 Task: Find connections with filter location Grevenbroich with filter topic #Business2021with filter profile language English with filter current company Essence with filter school St. Anthony's High School - India with filter industry Nonmetallic Mineral Mining with filter service category Life Coaching with filter keywords title Administrative Manager
Action: Mouse moved to (593, 70)
Screenshot: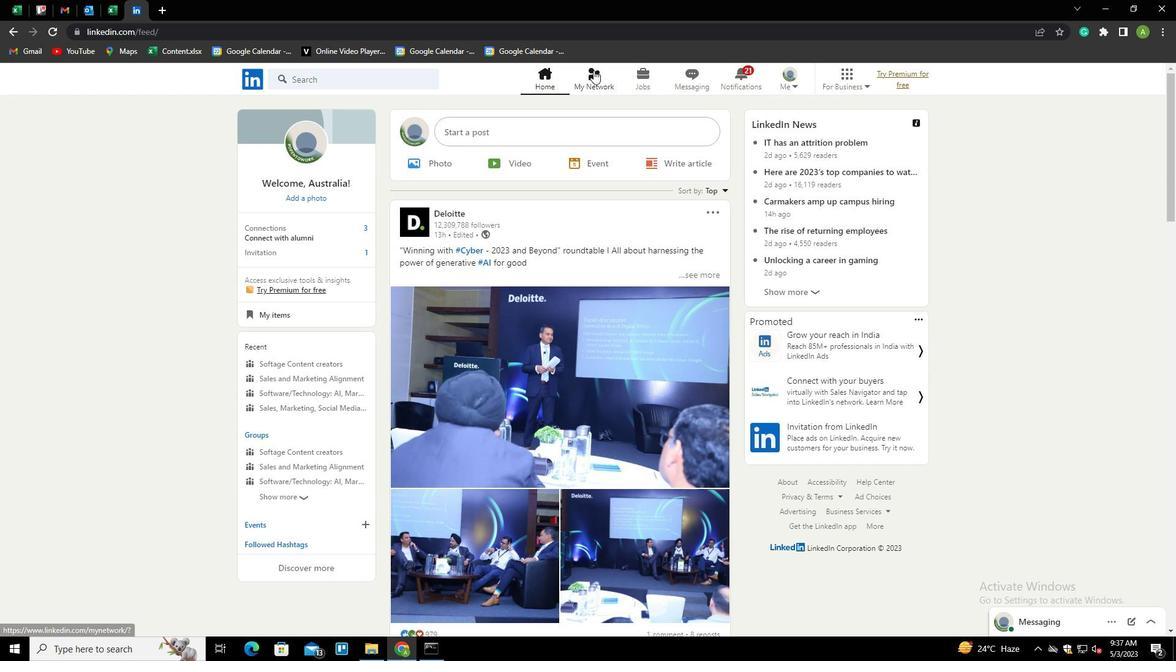 
Action: Mouse pressed left at (593, 70)
Screenshot: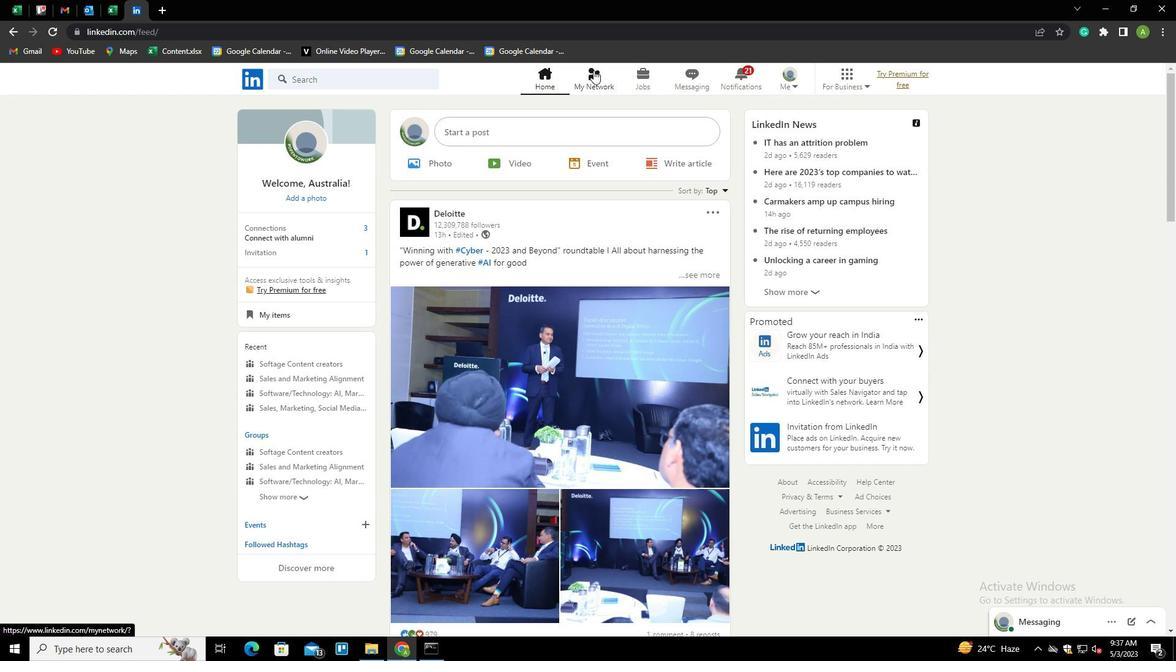 
Action: Mouse moved to (295, 146)
Screenshot: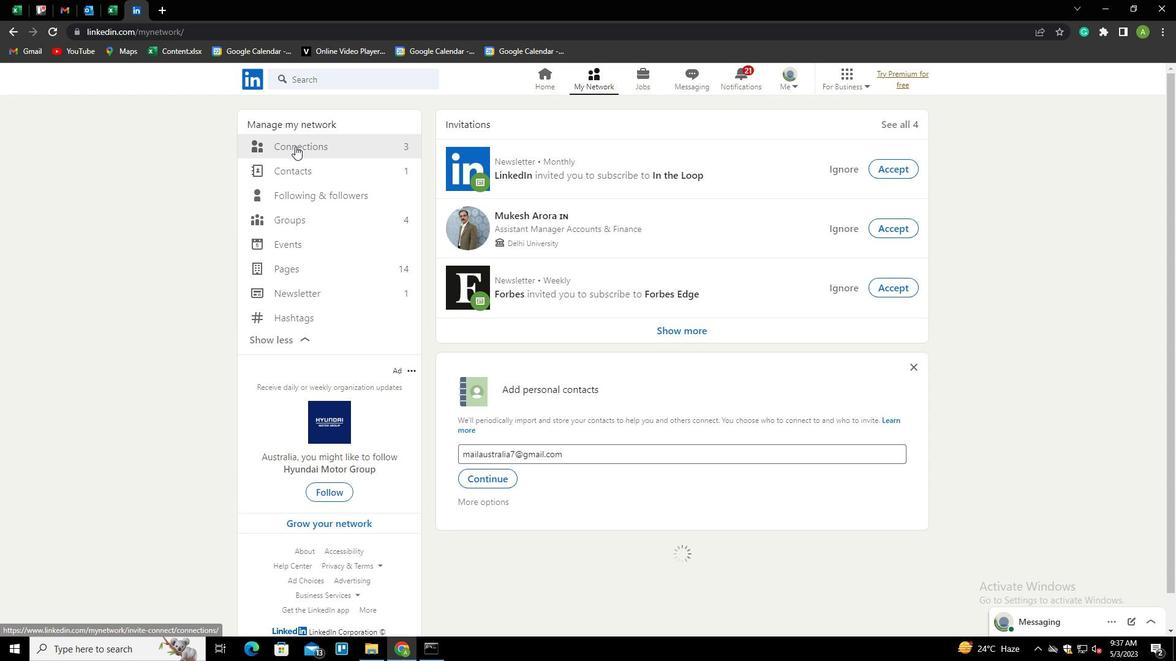 
Action: Mouse pressed left at (295, 146)
Screenshot: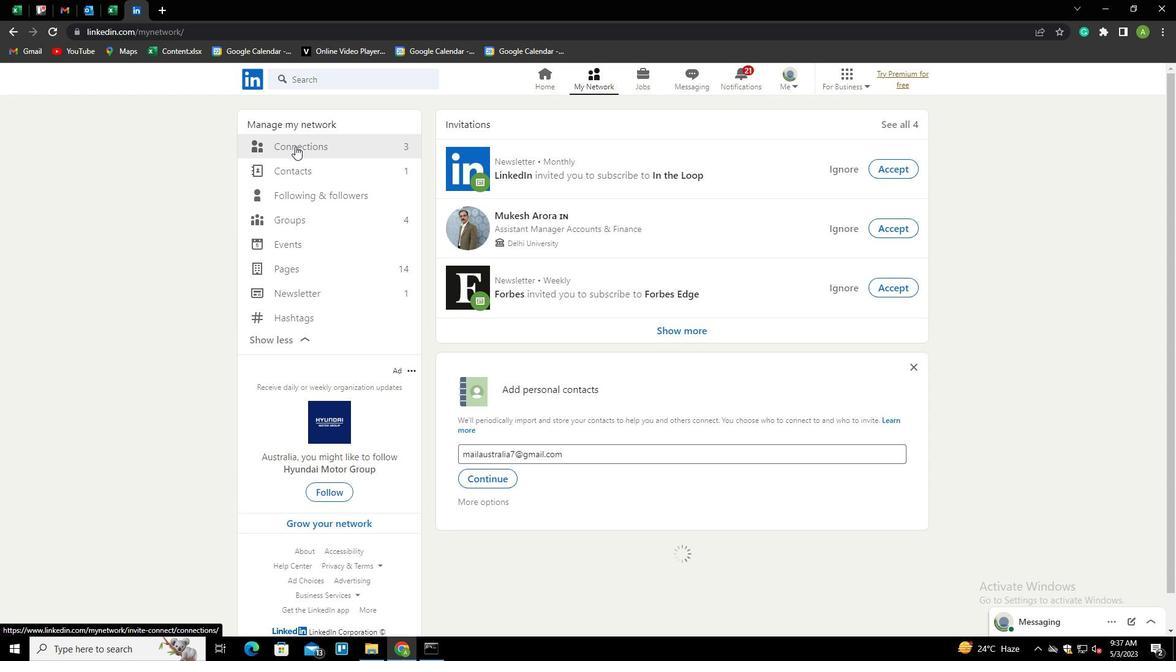 
Action: Mouse moved to (675, 143)
Screenshot: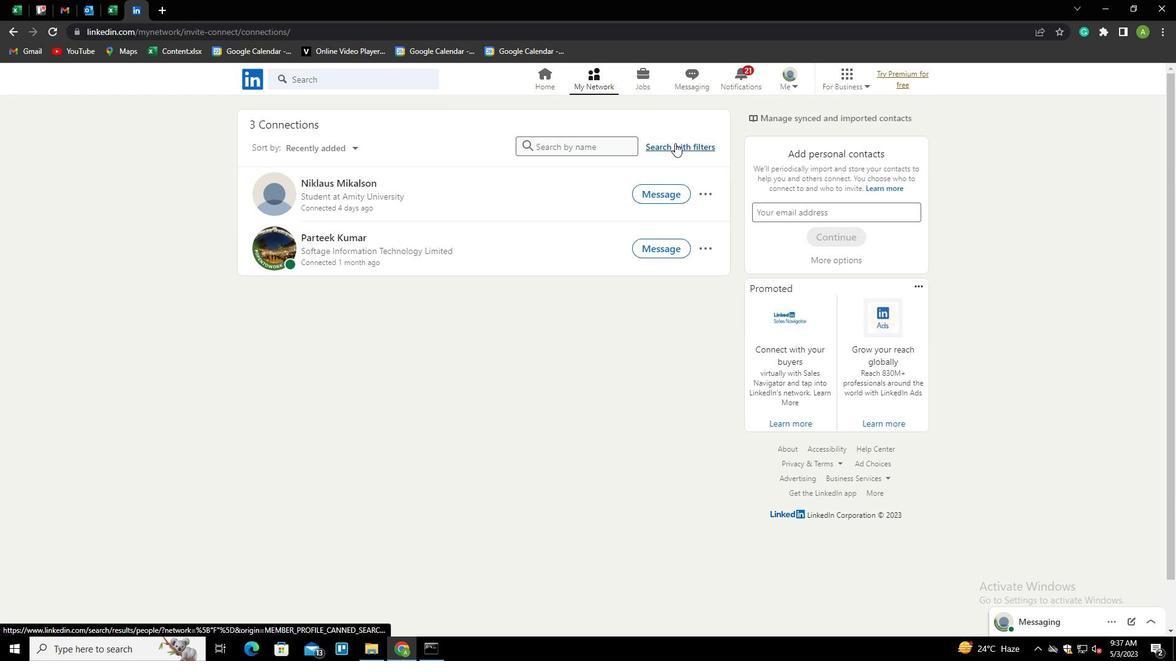 
Action: Mouse pressed left at (675, 143)
Screenshot: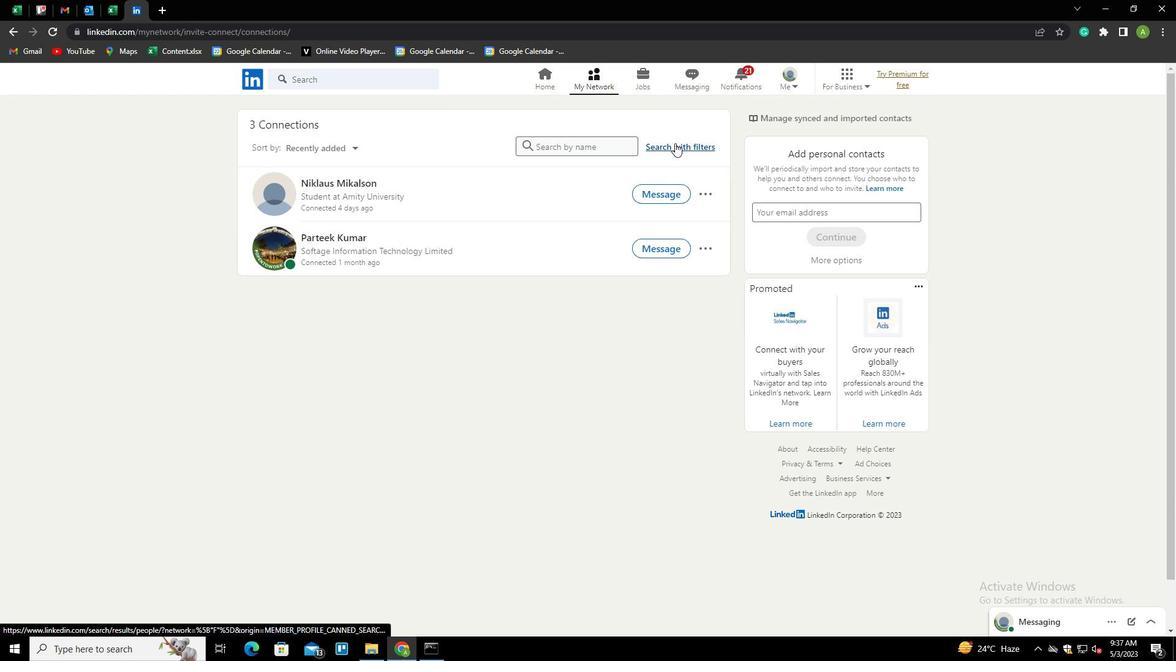
Action: Mouse moved to (623, 110)
Screenshot: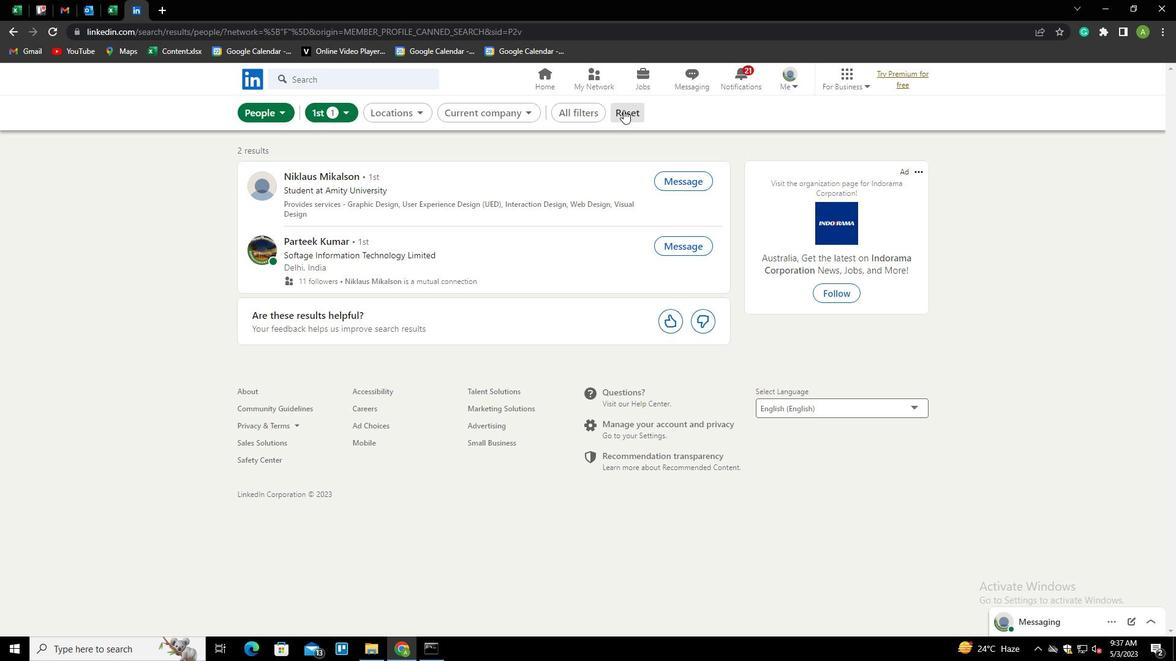 
Action: Mouse pressed left at (623, 110)
Screenshot: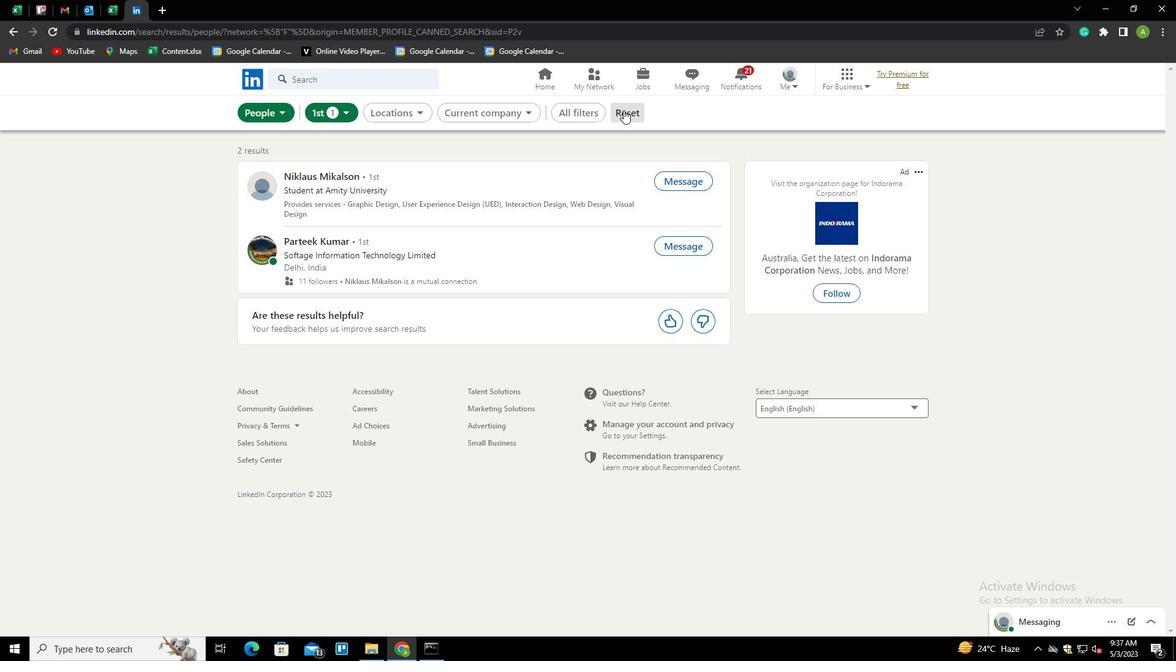 
Action: Mouse moved to (588, 110)
Screenshot: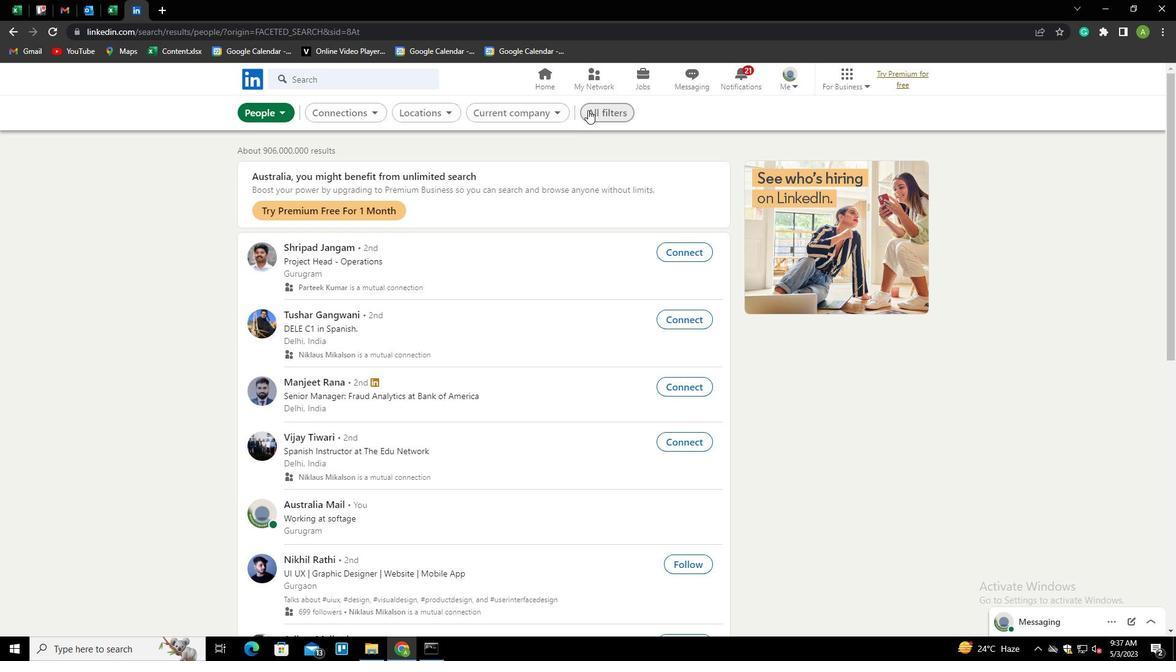 
Action: Mouse pressed left at (588, 110)
Screenshot: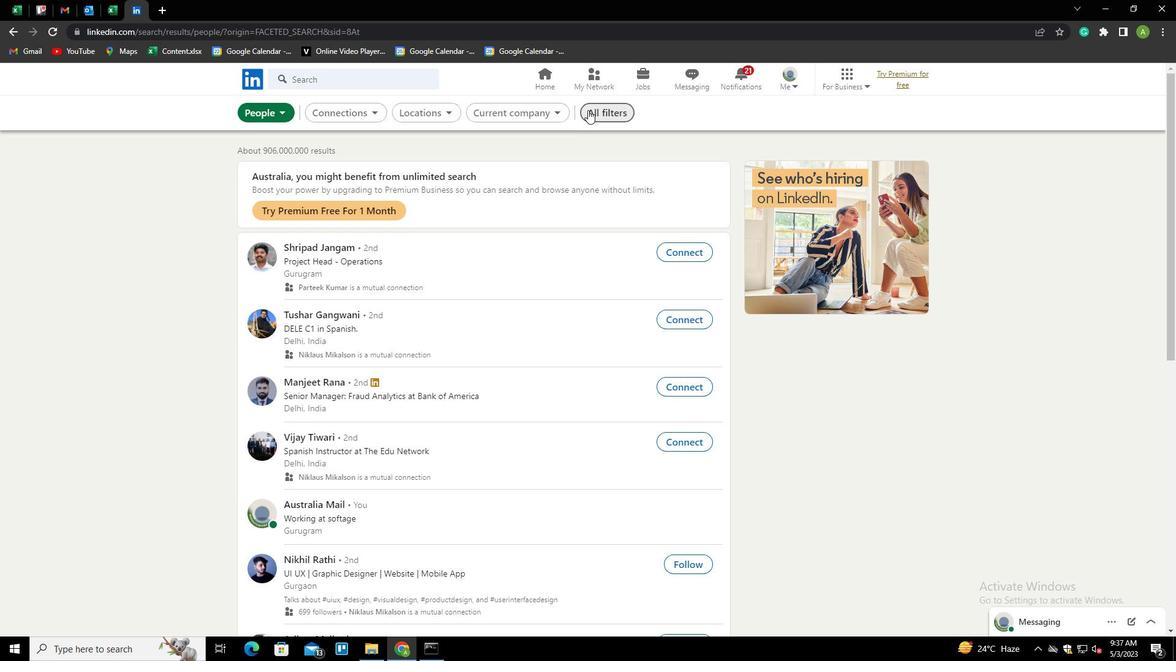 
Action: Mouse moved to (970, 341)
Screenshot: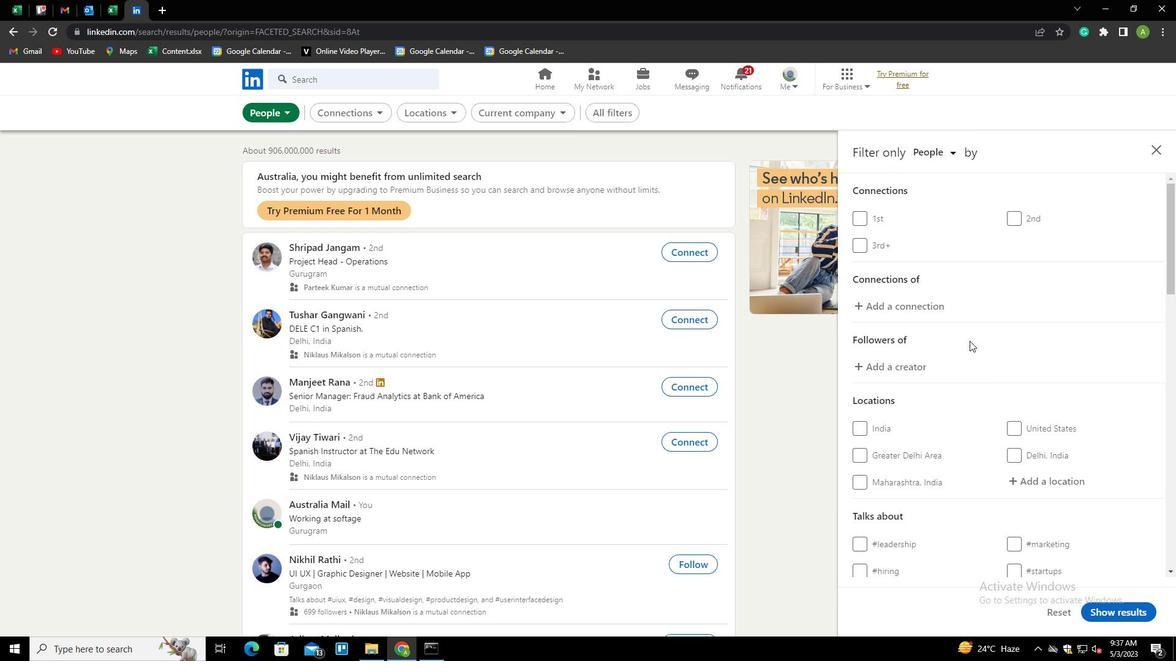 
Action: Mouse scrolled (970, 340) with delta (0, 0)
Screenshot: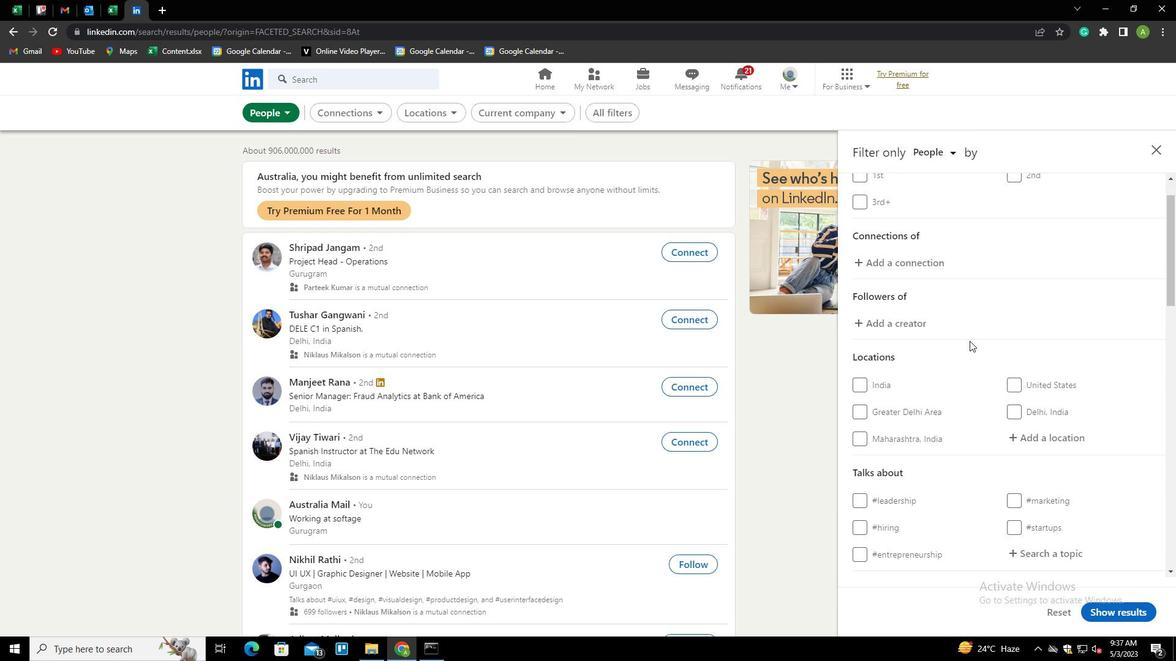 
Action: Mouse scrolled (970, 340) with delta (0, 0)
Screenshot: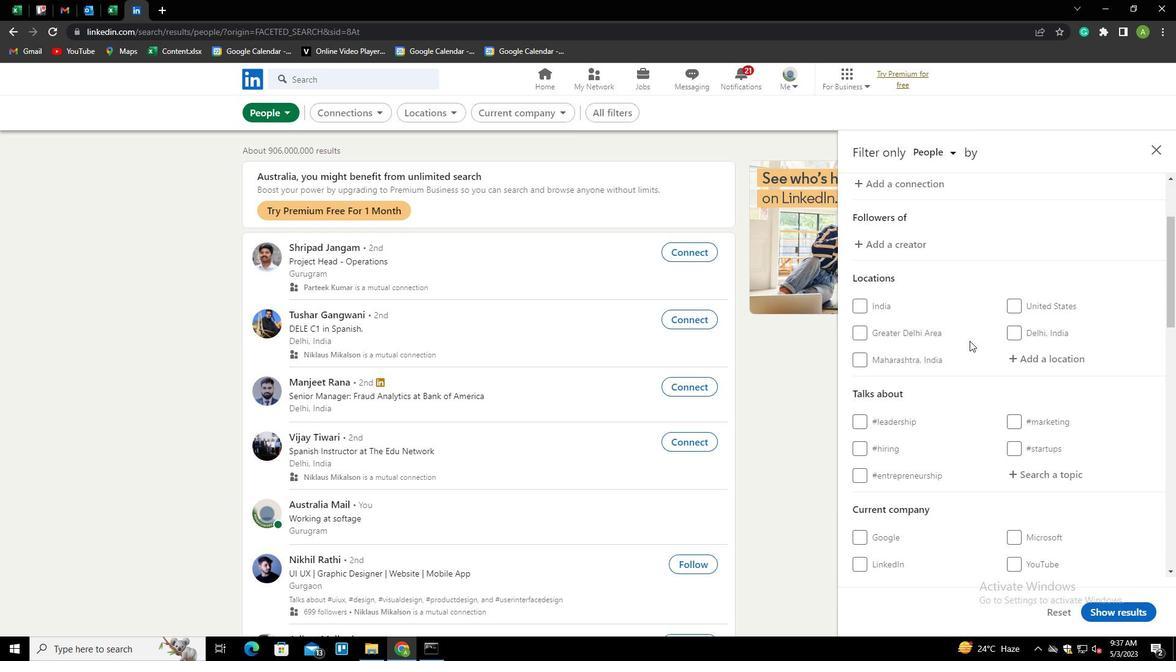 
Action: Mouse moved to (1032, 357)
Screenshot: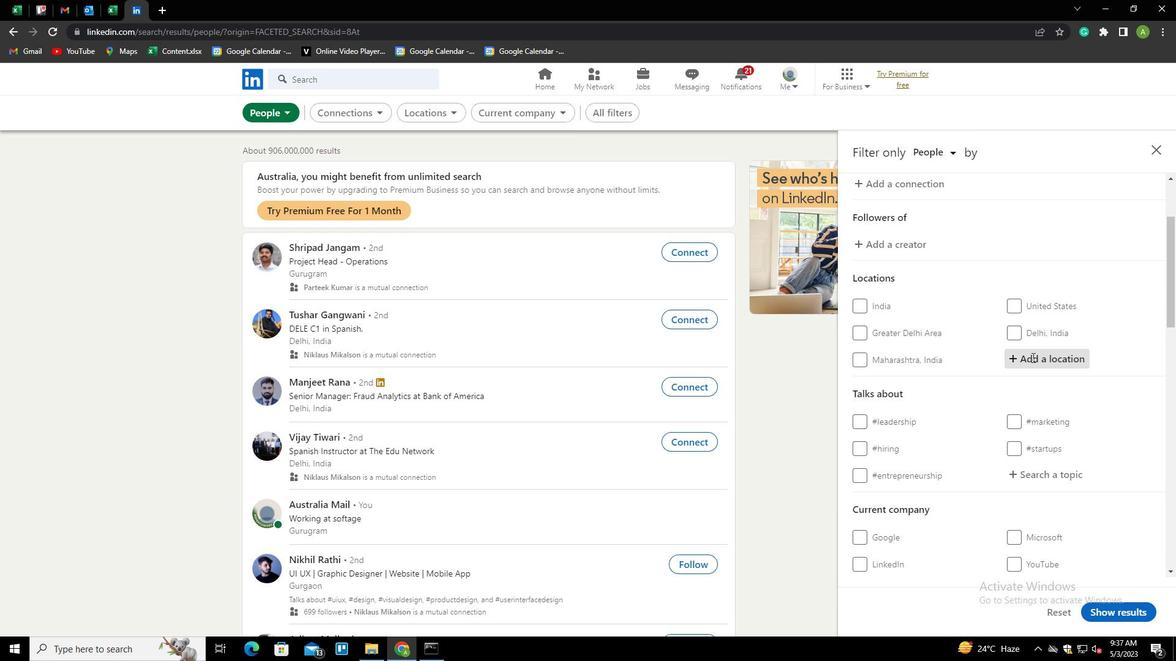 
Action: Mouse pressed left at (1032, 357)
Screenshot: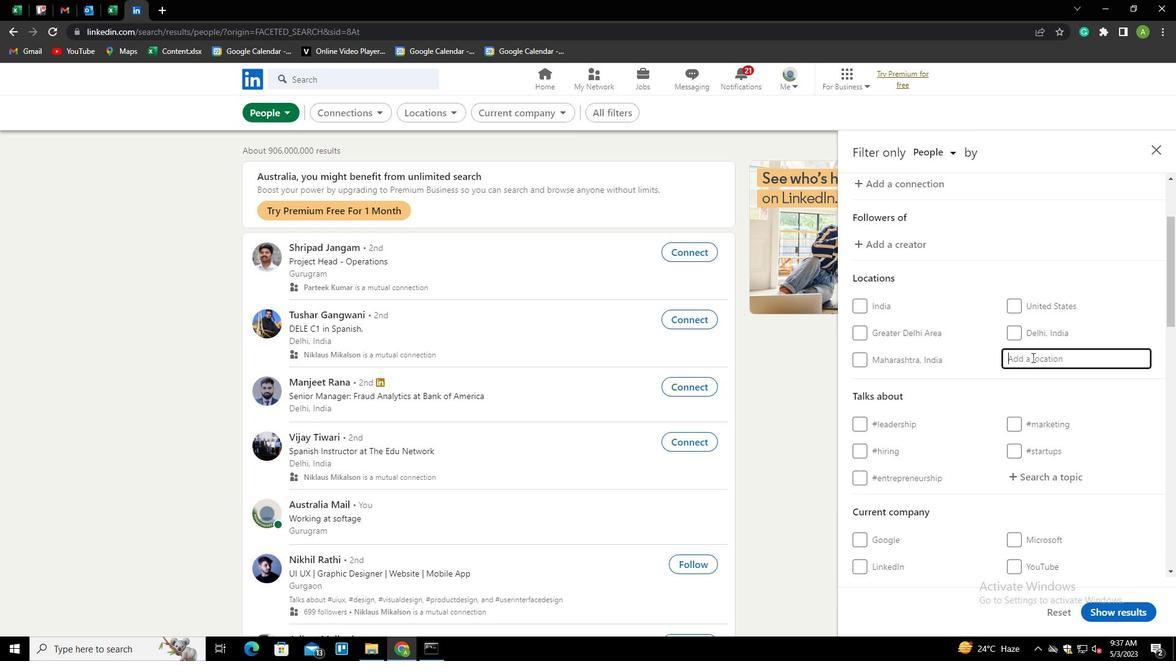 
Action: Key pressed <Key.shift>GRVENBROICH
Screenshot: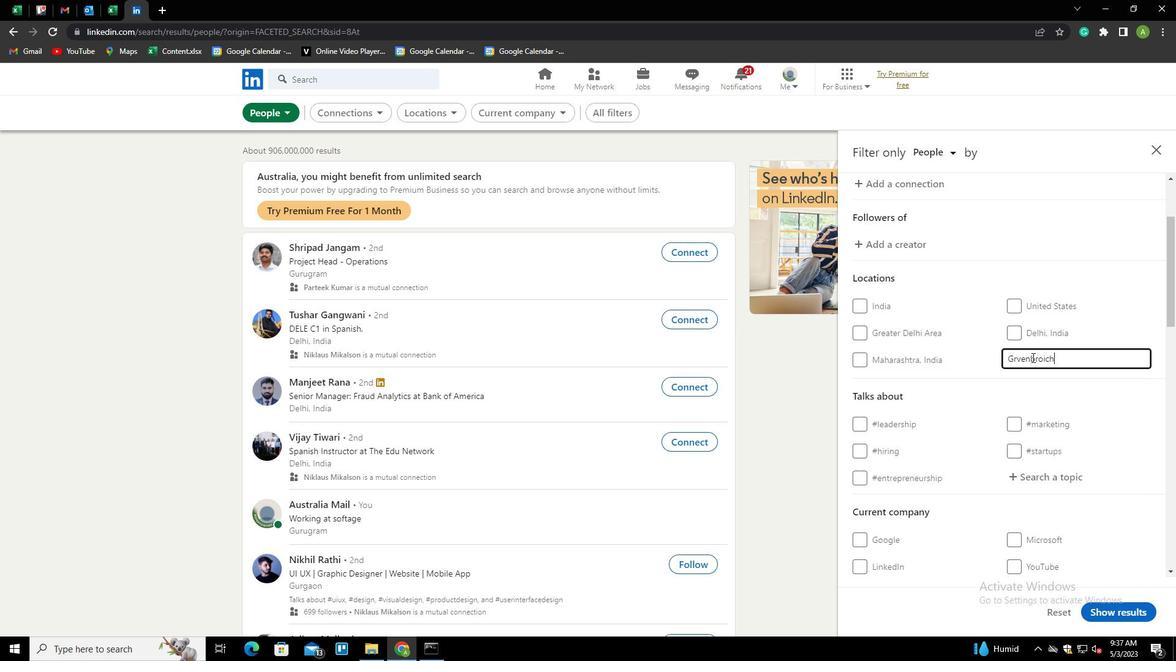 
Action: Mouse moved to (1063, 392)
Screenshot: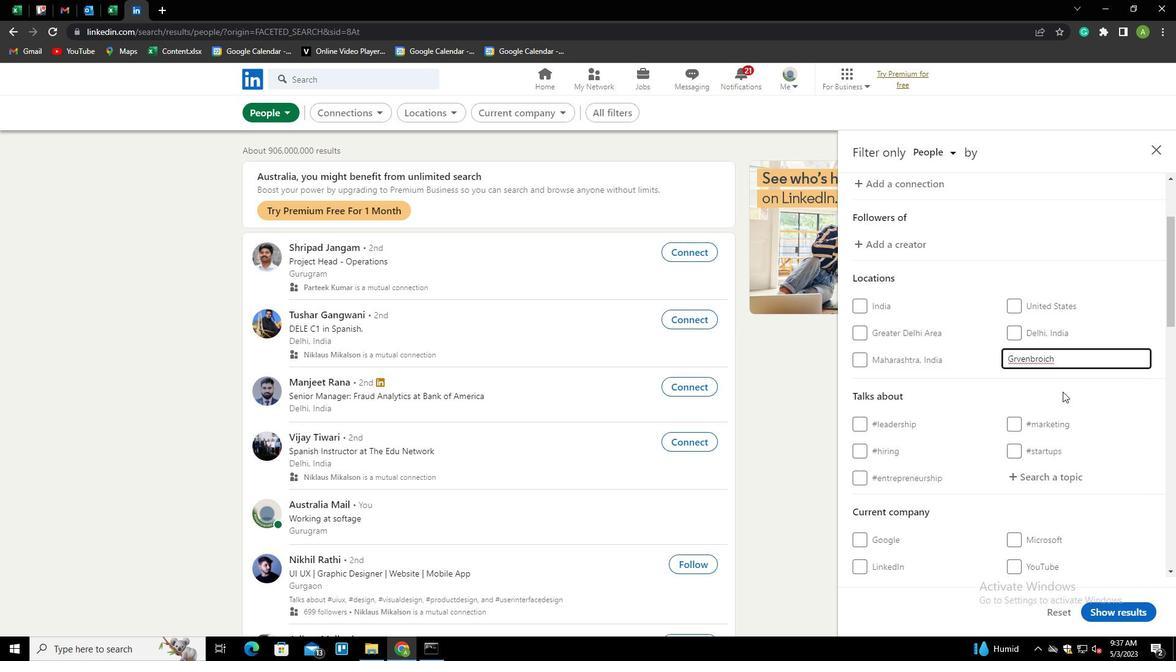 
Action: Key pressed <Key.home><Key.right><Key.right>E<Key.down><Key.enter>
Screenshot: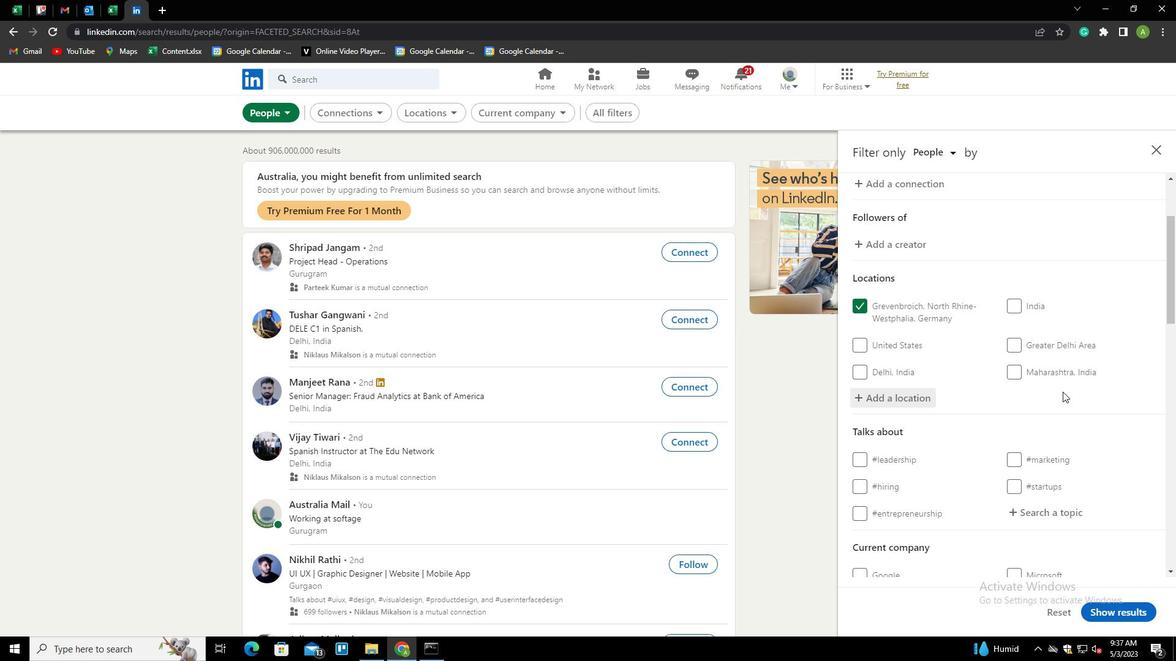 
Action: Mouse scrolled (1063, 391) with delta (0, 0)
Screenshot: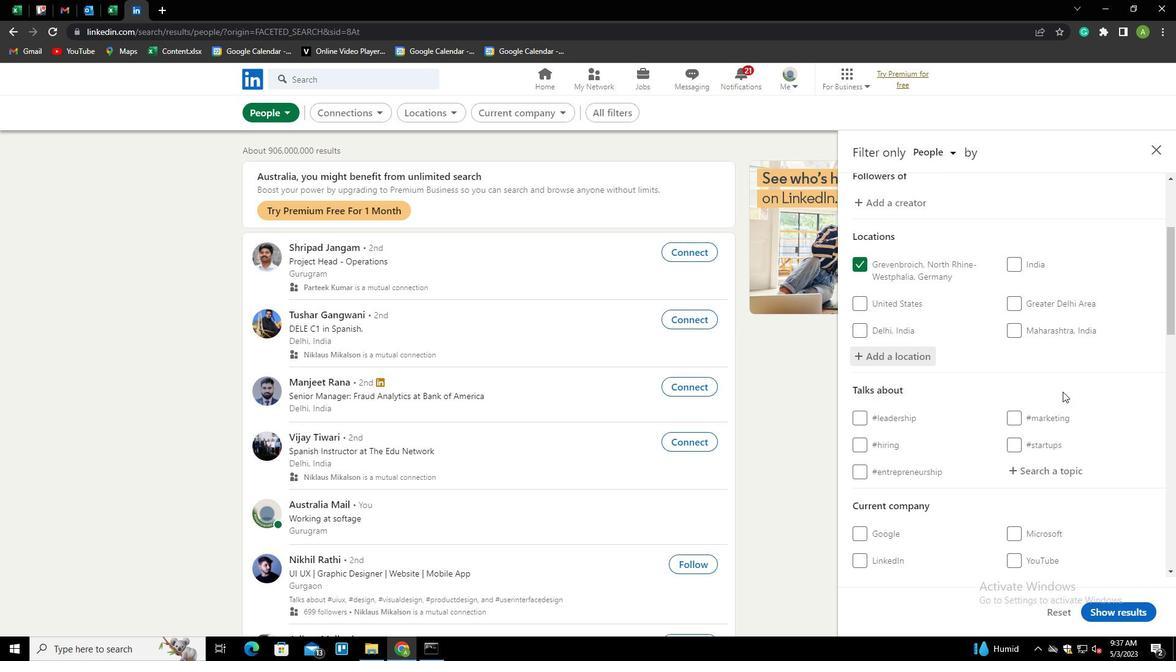 
Action: Mouse scrolled (1063, 391) with delta (0, 0)
Screenshot: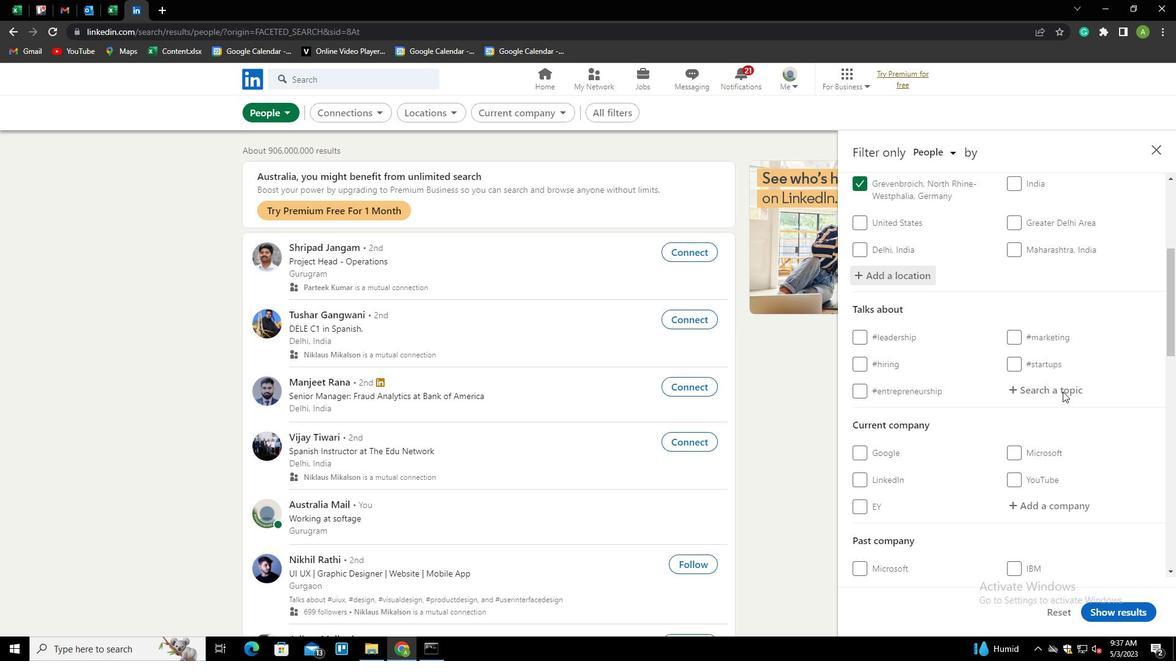 
Action: Mouse moved to (1048, 391)
Screenshot: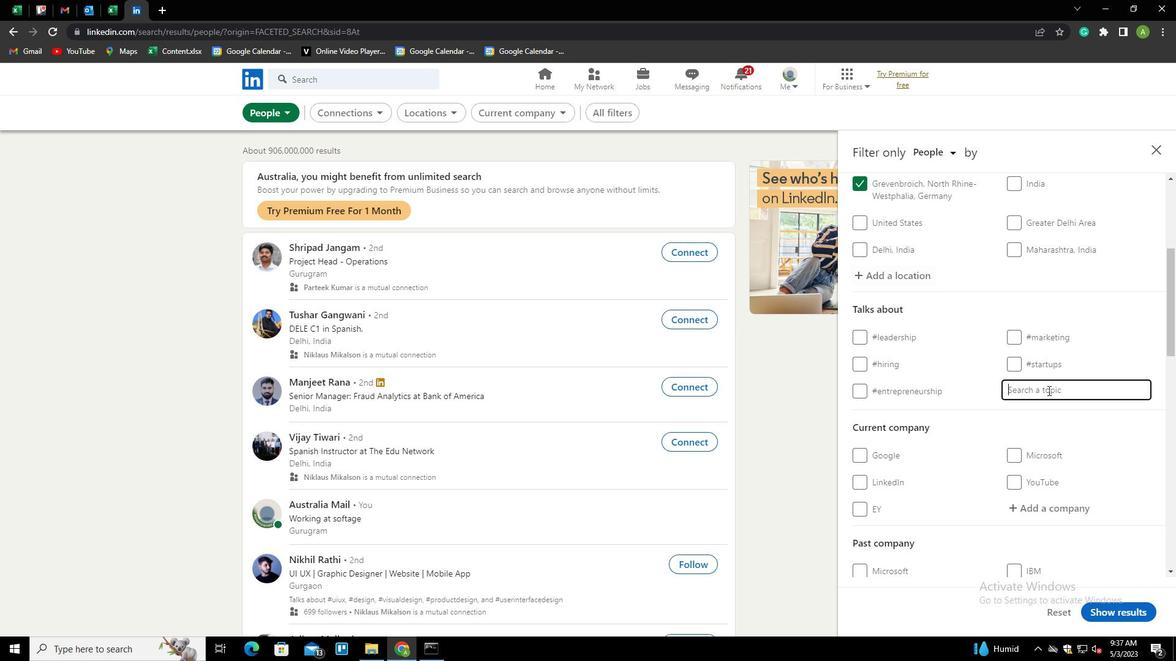 
Action: Mouse pressed left at (1048, 391)
Screenshot: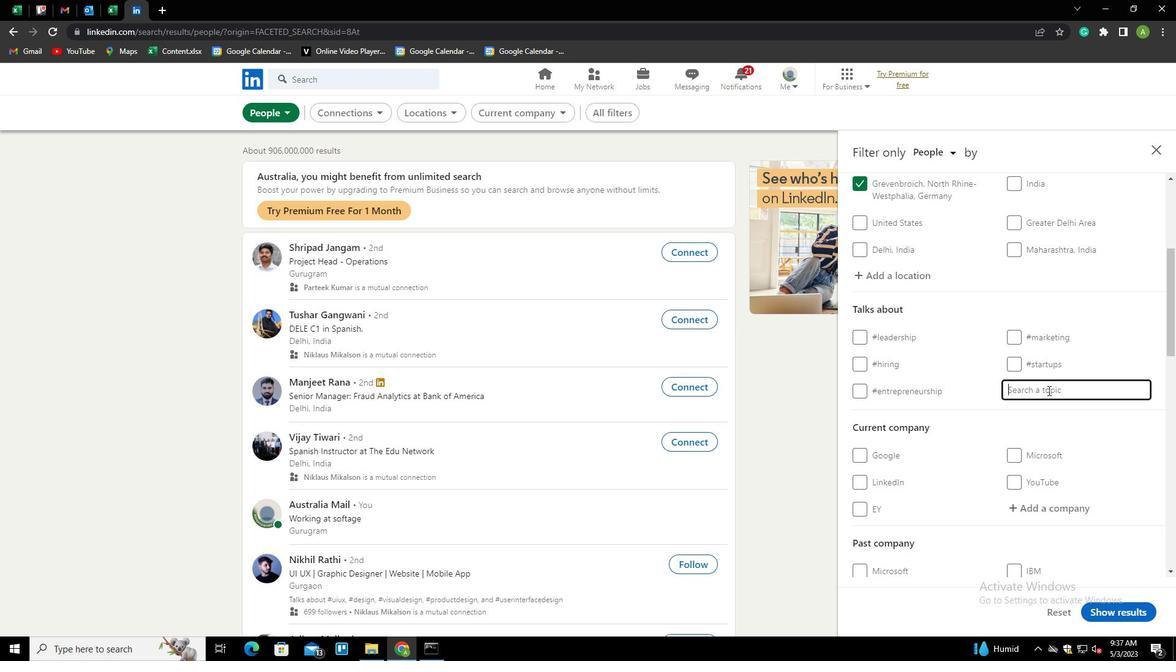 
Action: Key pressed <Key.shift>BUSINESS2021
Screenshot: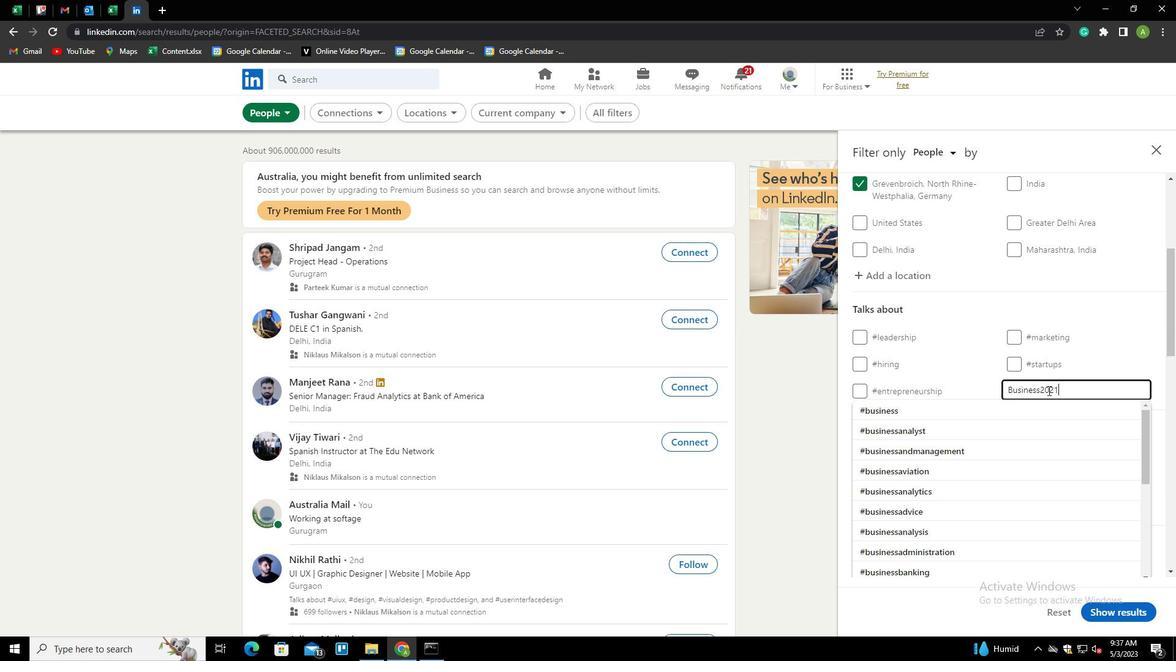 
Action: Mouse moved to (1074, 408)
Screenshot: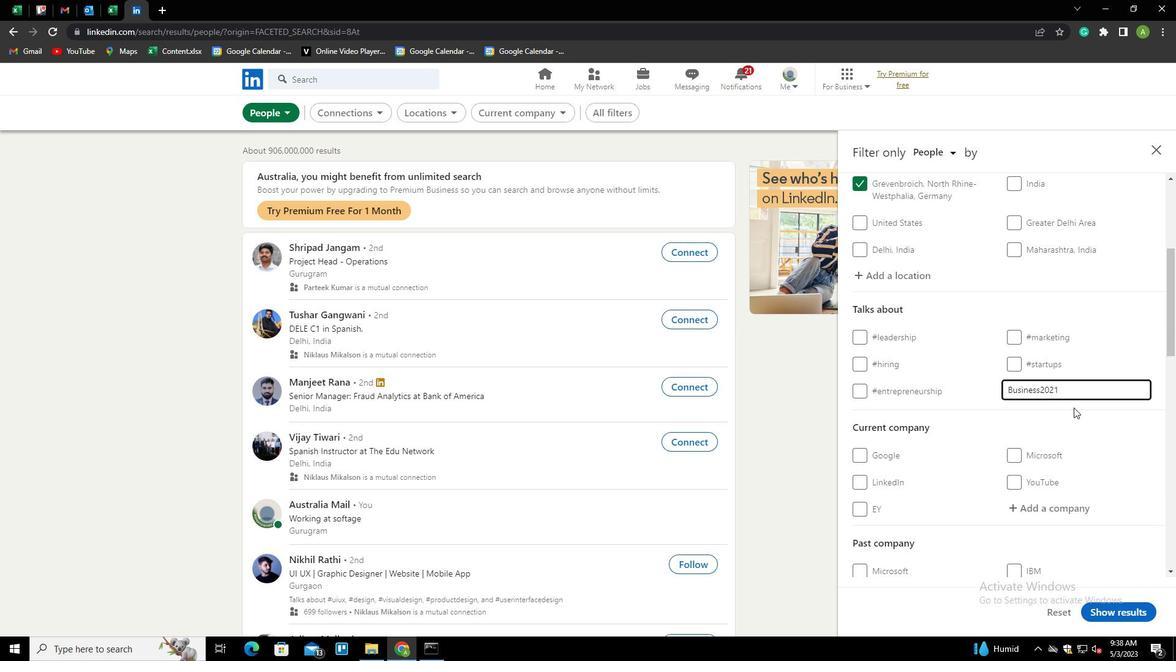 
Action: Mouse pressed left at (1074, 408)
Screenshot: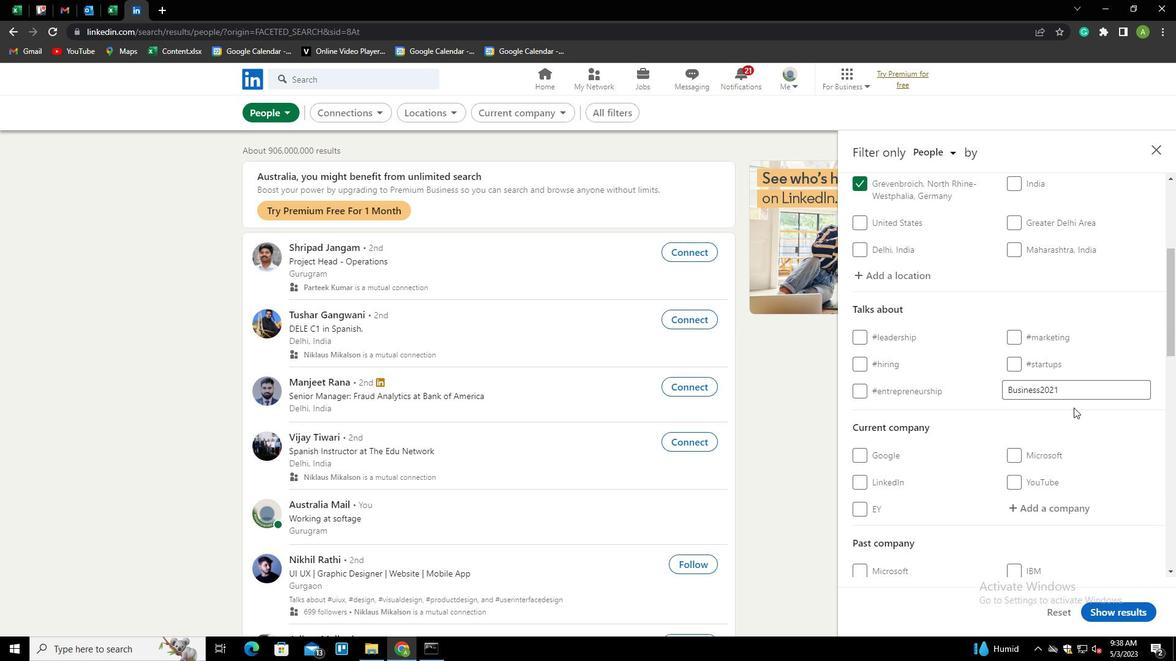 
Action: Mouse scrolled (1074, 407) with delta (0, 0)
Screenshot: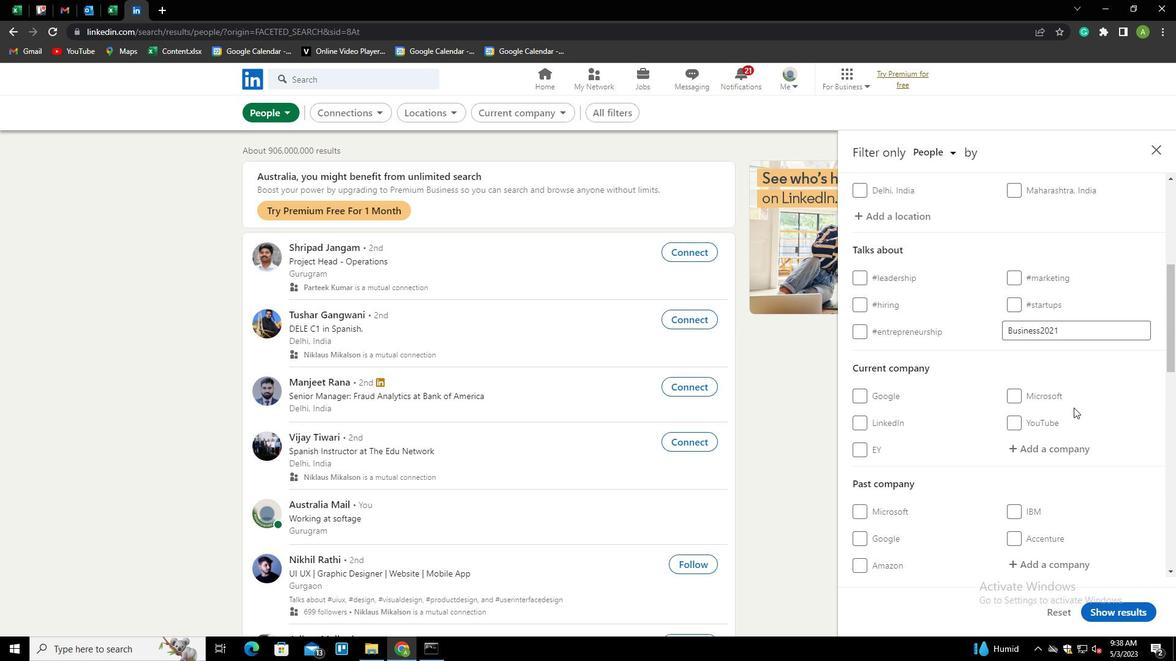 
Action: Mouse scrolled (1074, 407) with delta (0, 0)
Screenshot: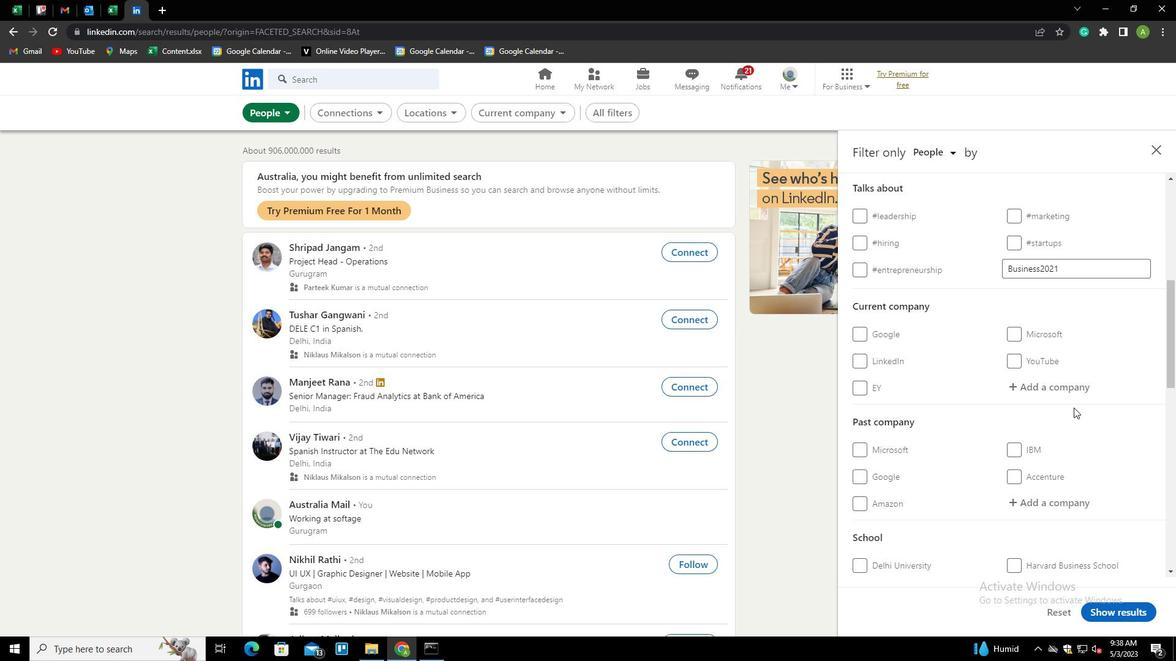 
Action: Mouse moved to (1059, 413)
Screenshot: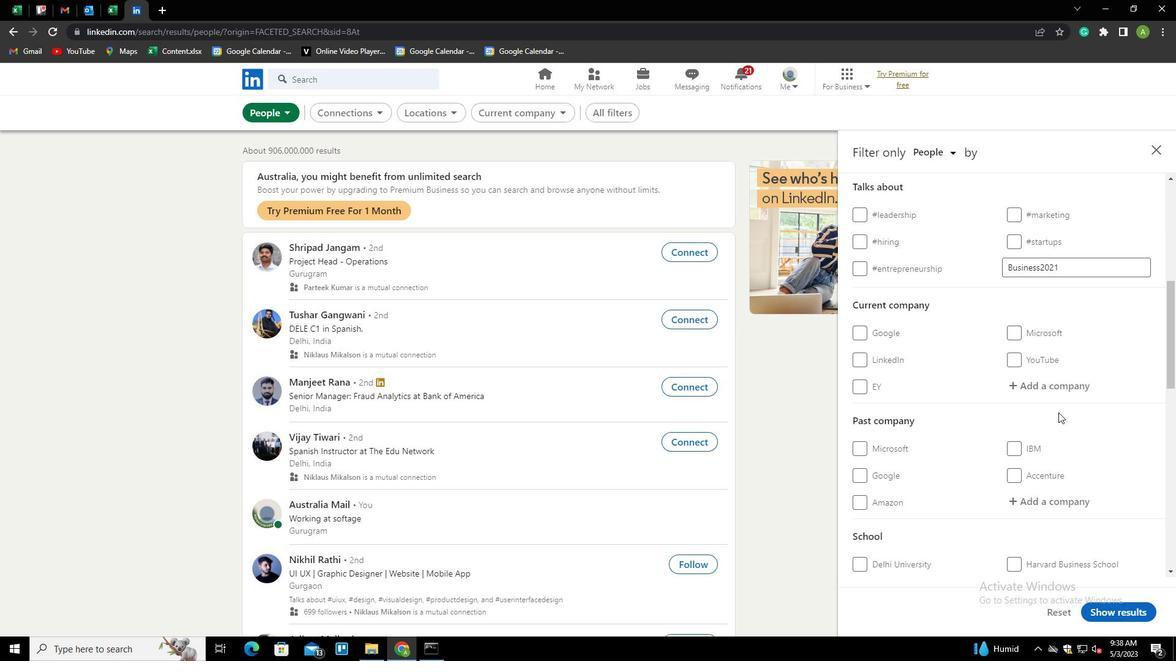 
Action: Mouse scrolled (1059, 412) with delta (0, 0)
Screenshot: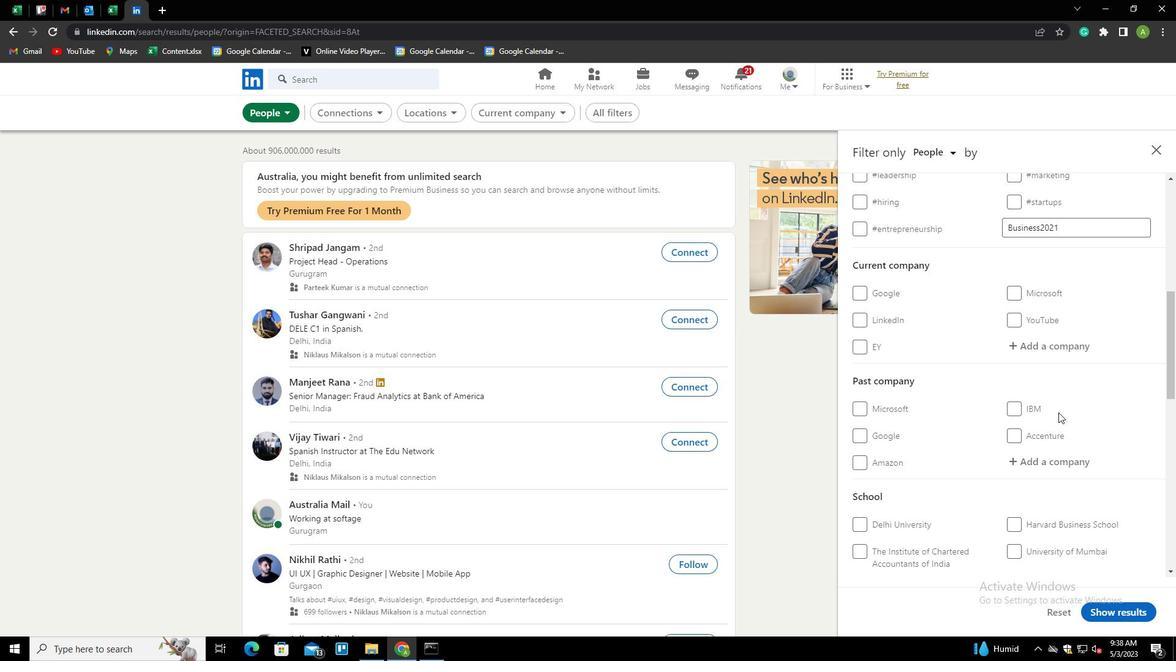 
Action: Mouse scrolled (1059, 412) with delta (0, 0)
Screenshot: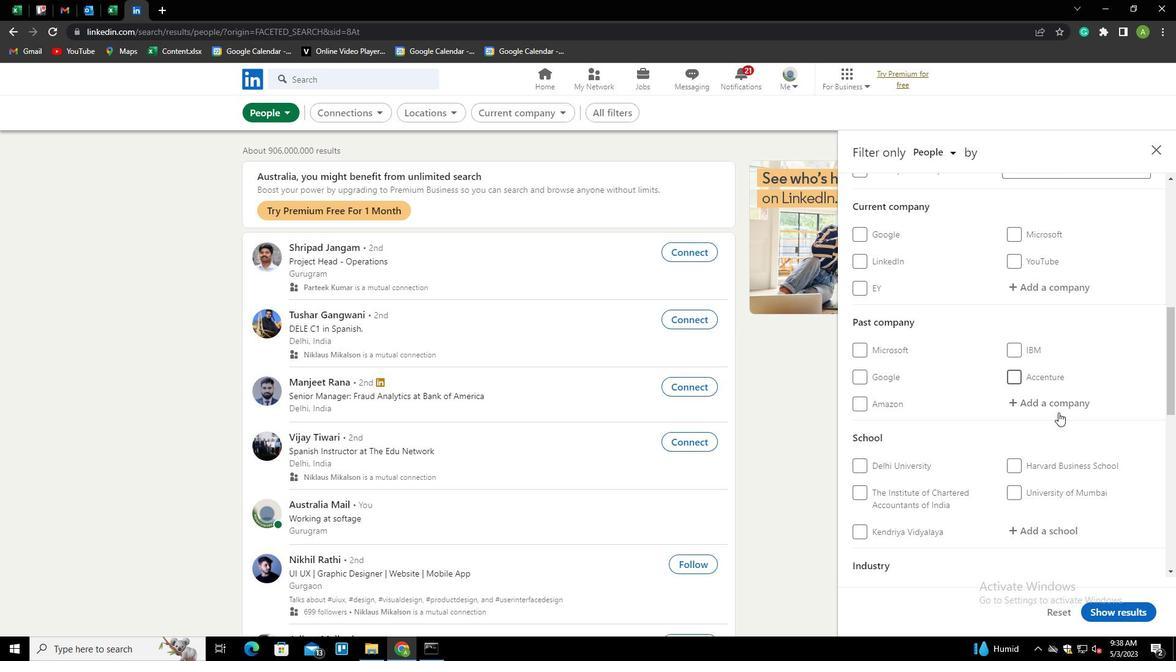 
Action: Mouse scrolled (1059, 412) with delta (0, 0)
Screenshot: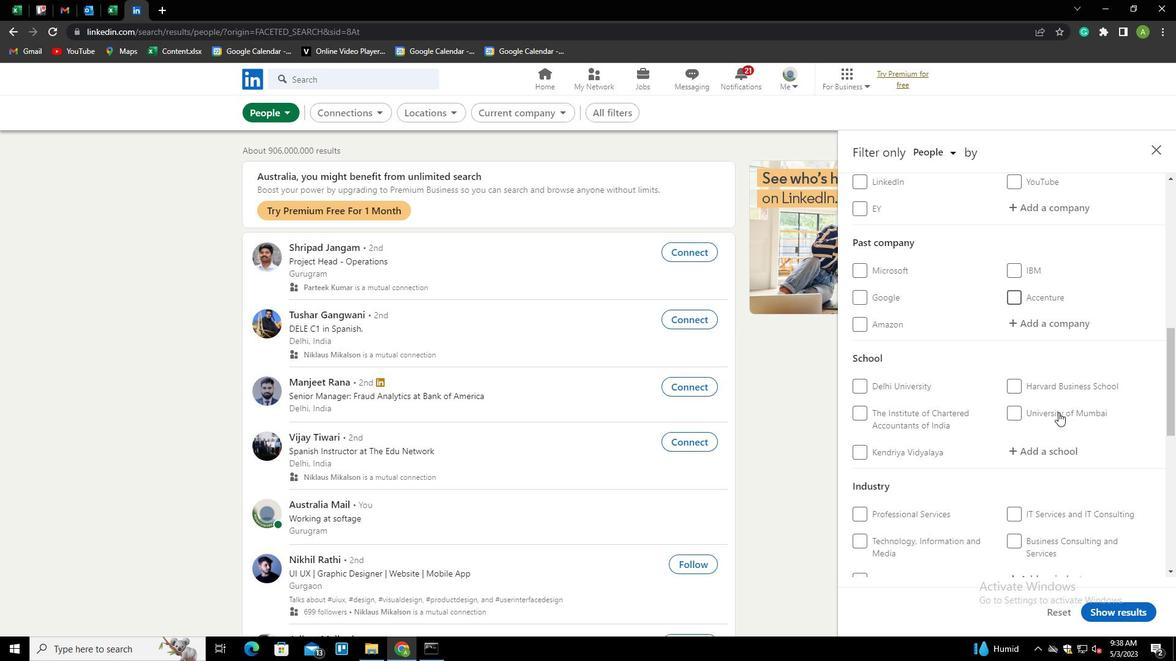 
Action: Mouse scrolled (1059, 412) with delta (0, 0)
Screenshot: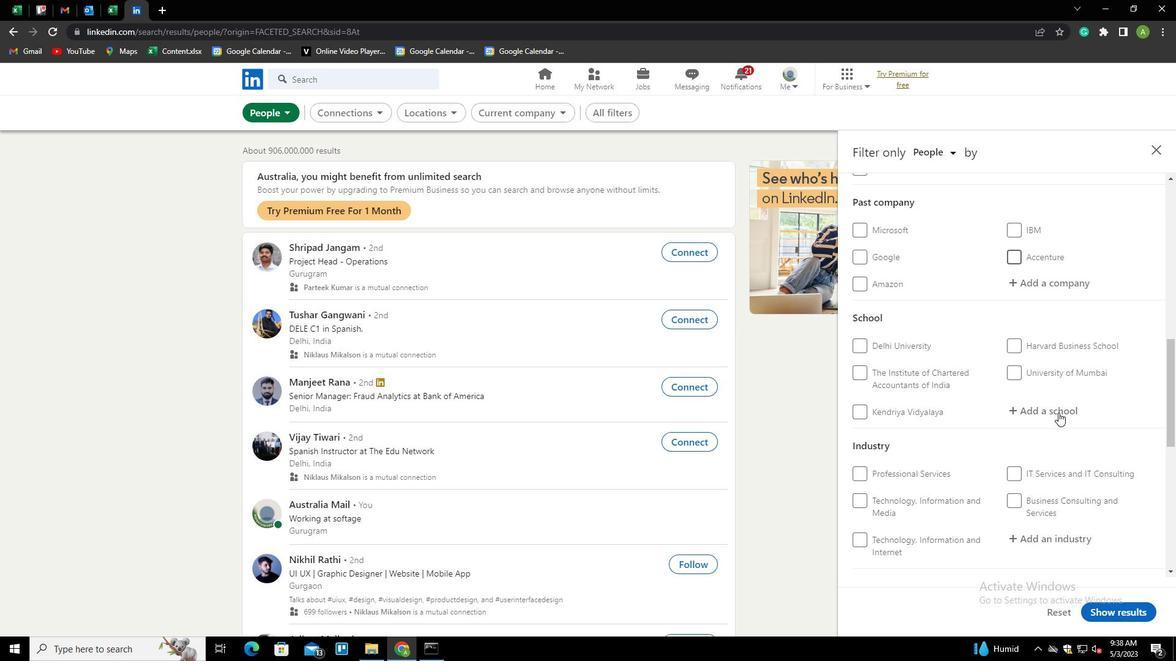 
Action: Mouse scrolled (1059, 412) with delta (0, 0)
Screenshot: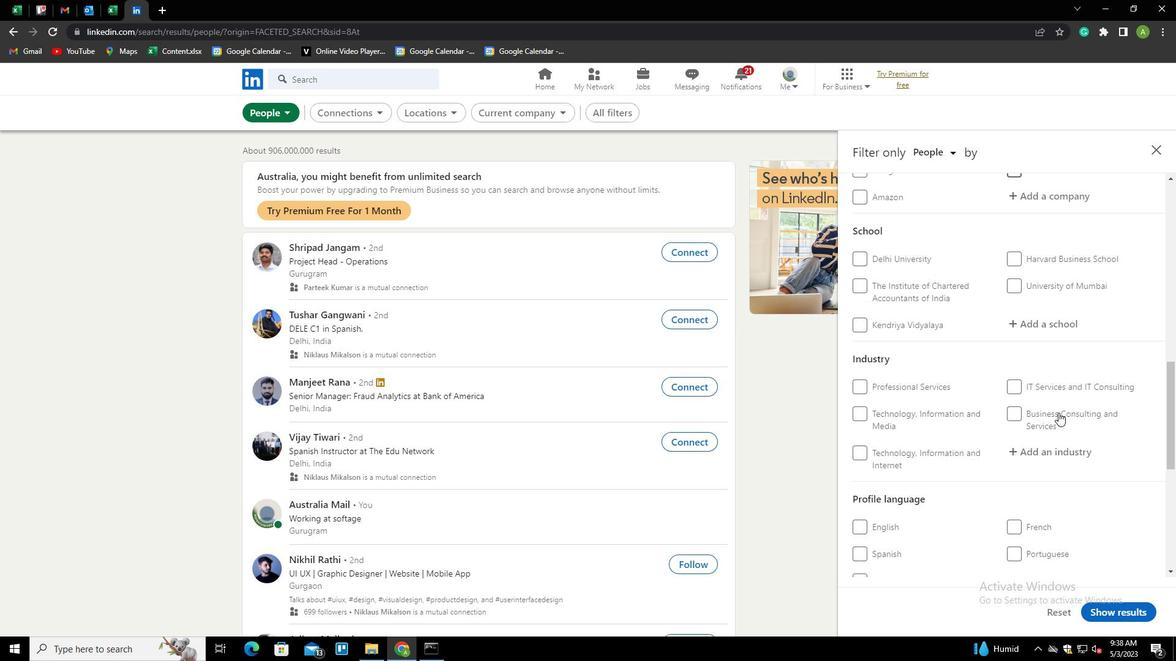 
Action: Mouse scrolled (1059, 412) with delta (0, 0)
Screenshot: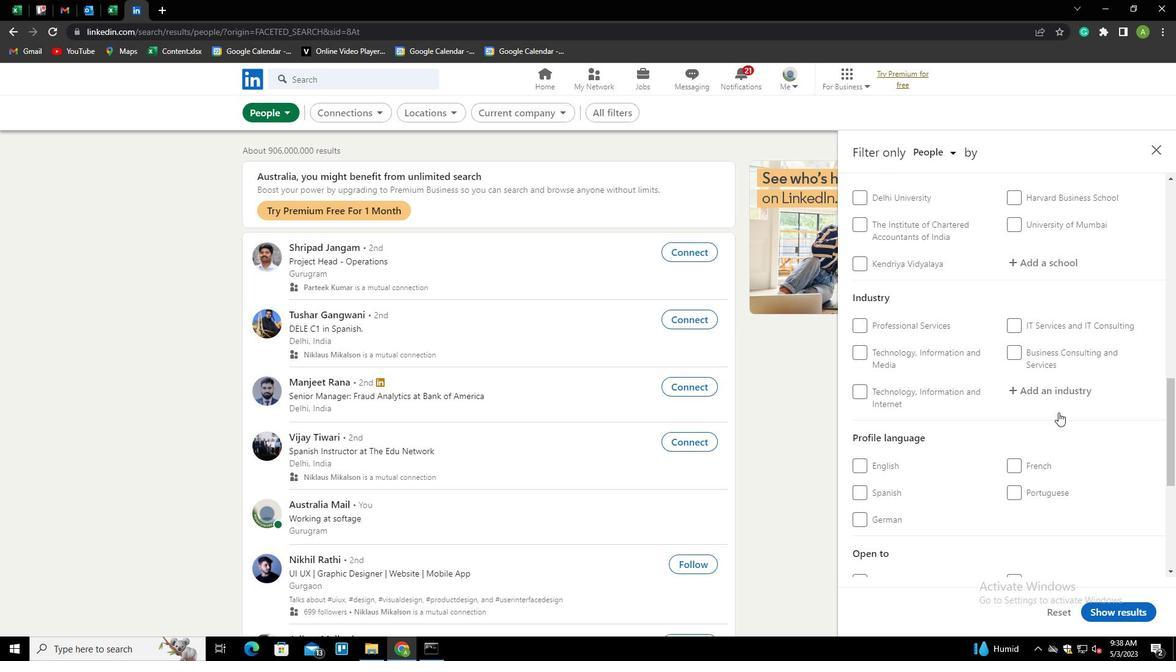 
Action: Mouse moved to (858, 464)
Screenshot: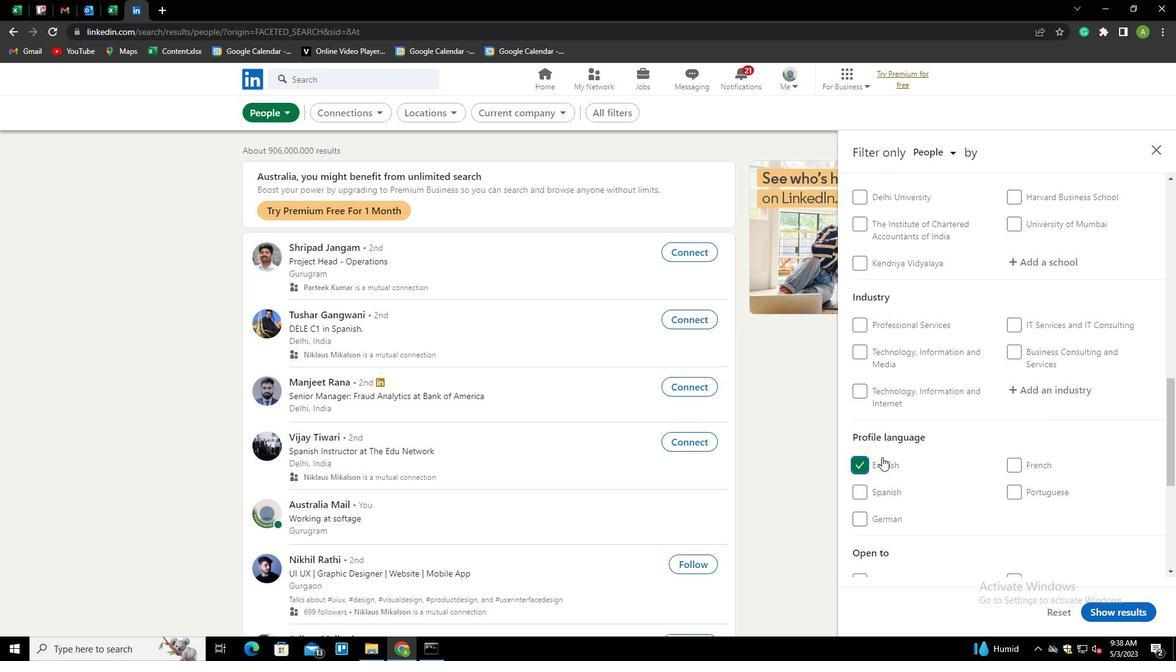 
Action: Mouse pressed left at (858, 464)
Screenshot: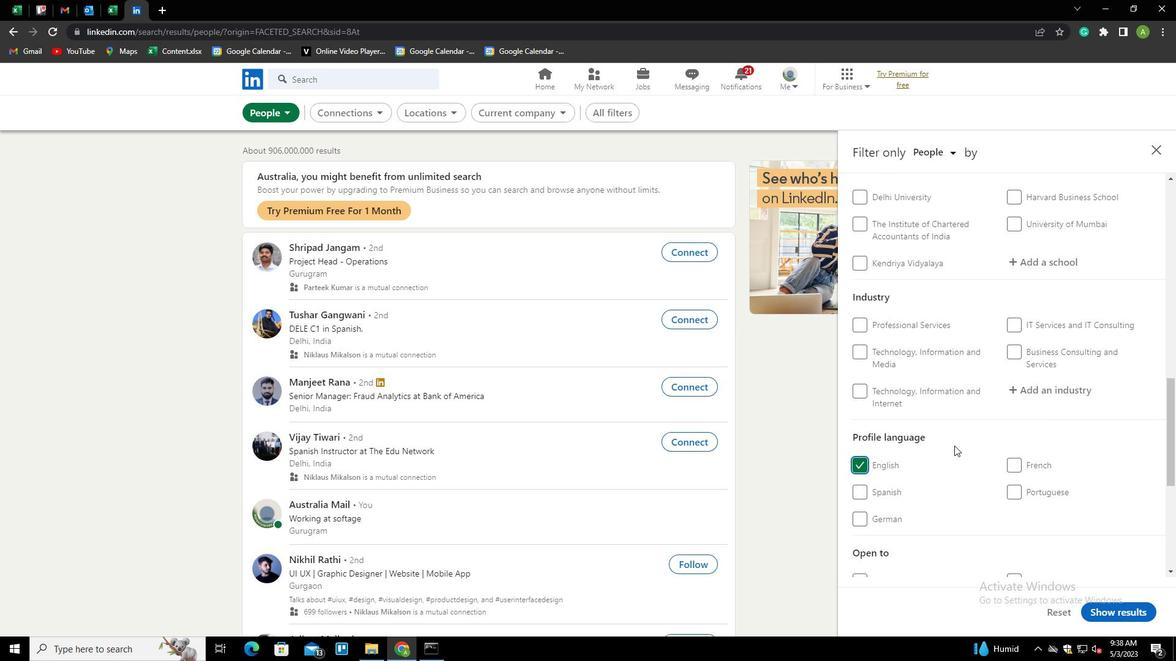 
Action: Mouse moved to (1035, 430)
Screenshot: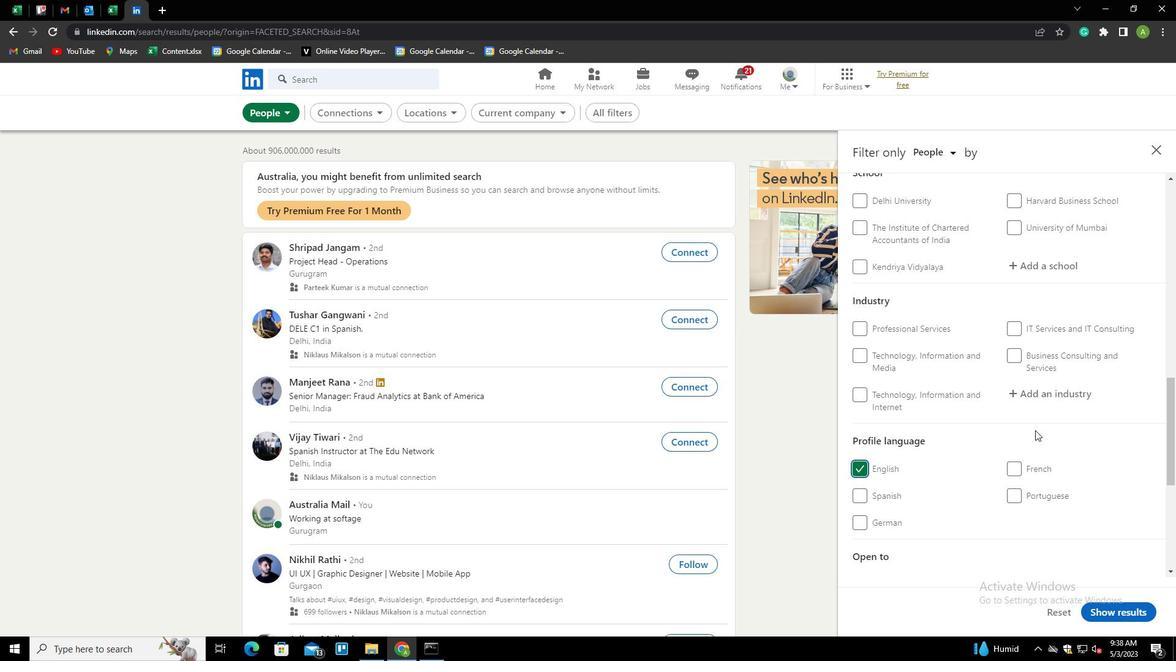 
Action: Mouse scrolled (1035, 431) with delta (0, 0)
Screenshot: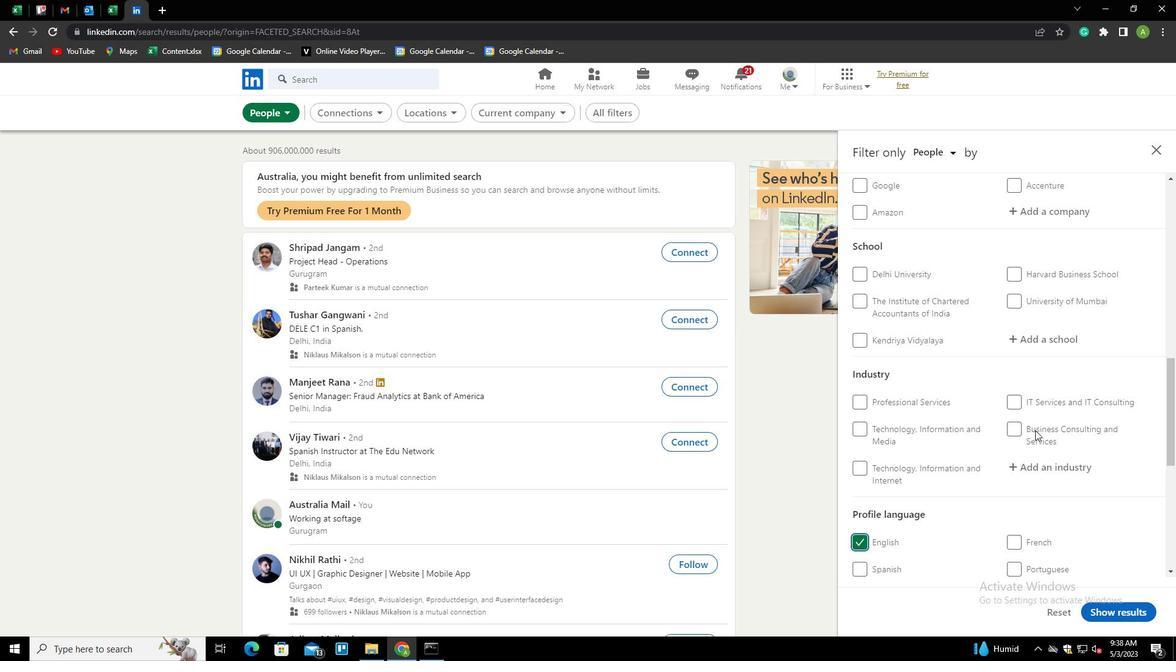 
Action: Mouse scrolled (1035, 431) with delta (0, 0)
Screenshot: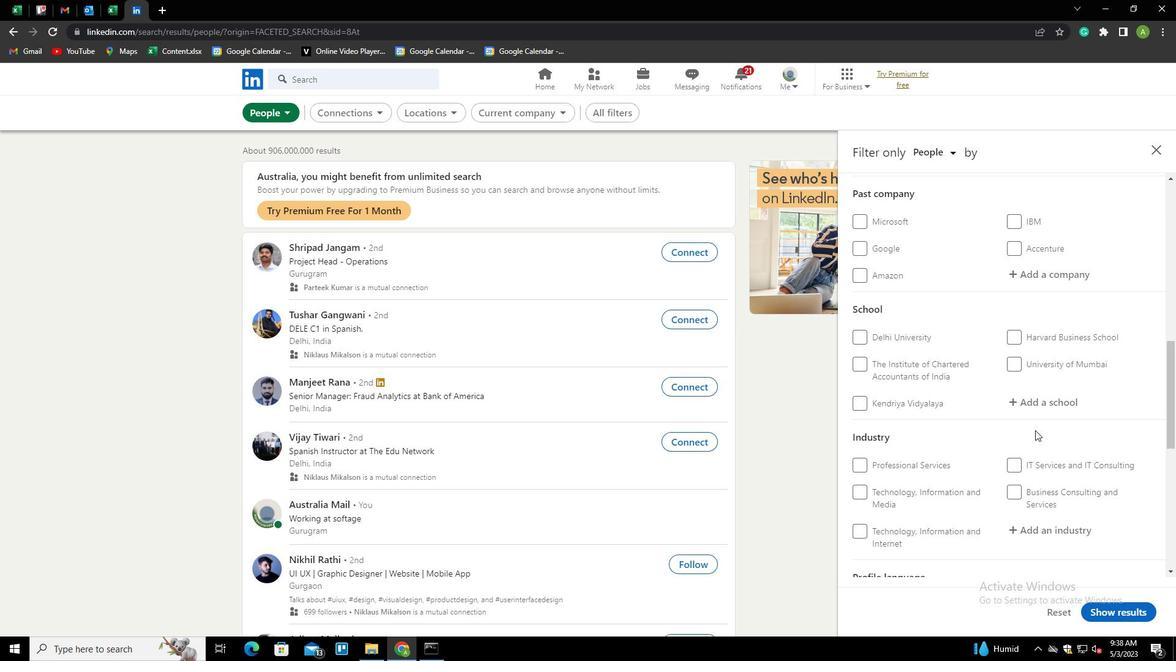 
Action: Mouse scrolled (1035, 431) with delta (0, 0)
Screenshot: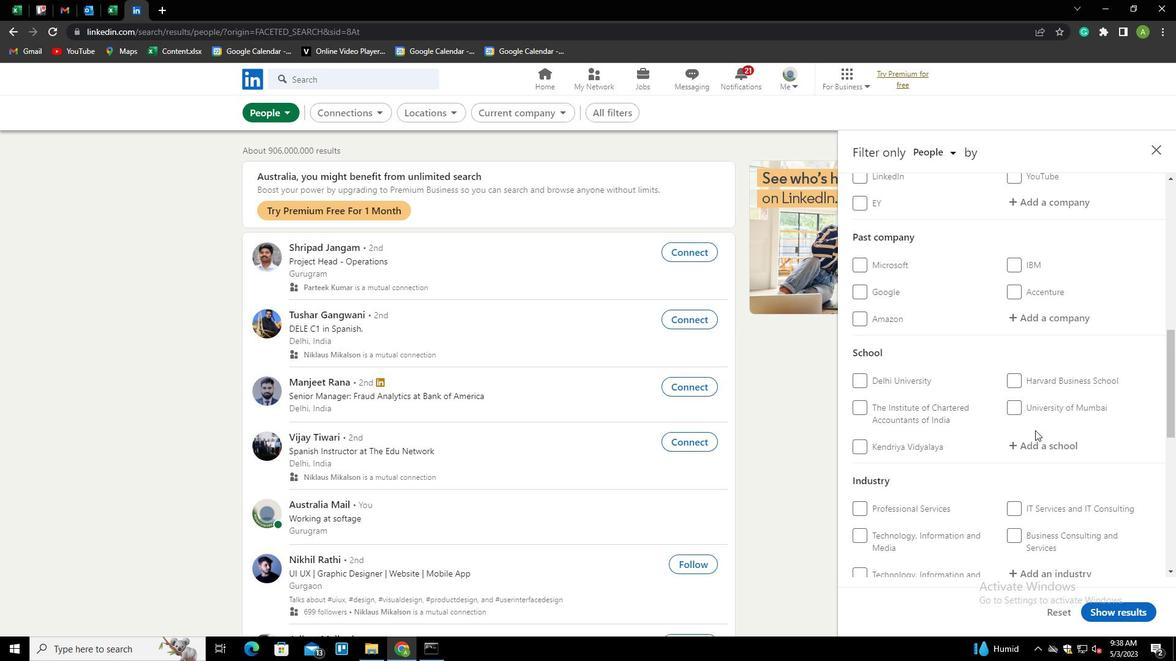 
Action: Mouse scrolled (1035, 431) with delta (0, 0)
Screenshot: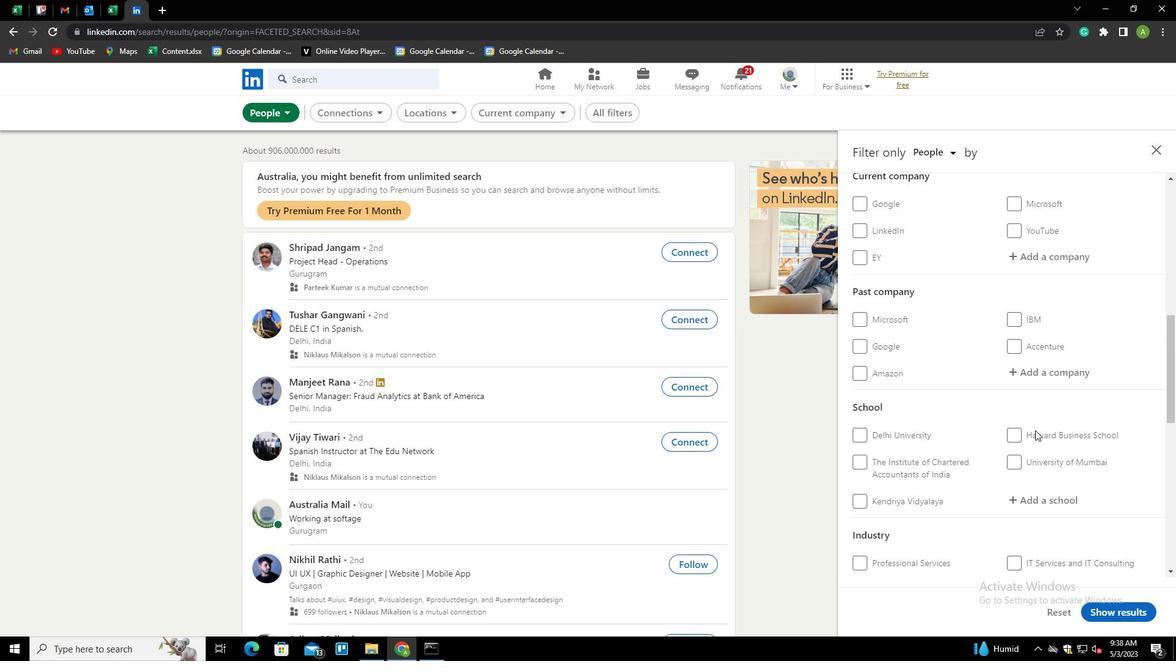 
Action: Mouse scrolled (1035, 431) with delta (0, 0)
Screenshot: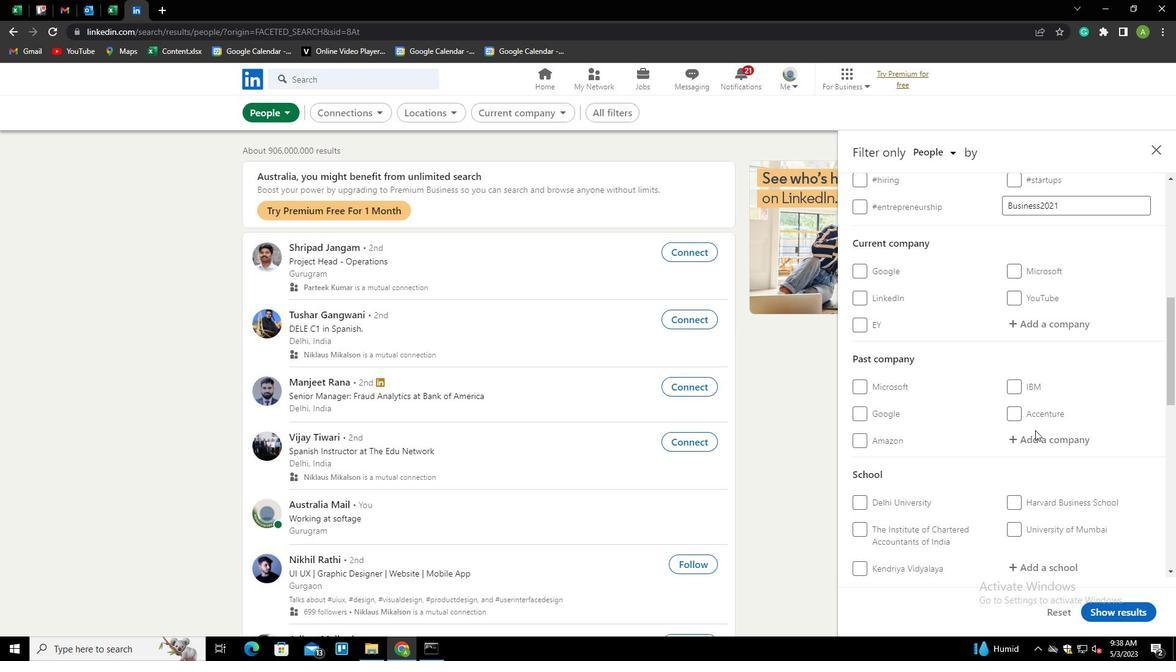 
Action: Mouse scrolled (1035, 431) with delta (0, 0)
Screenshot: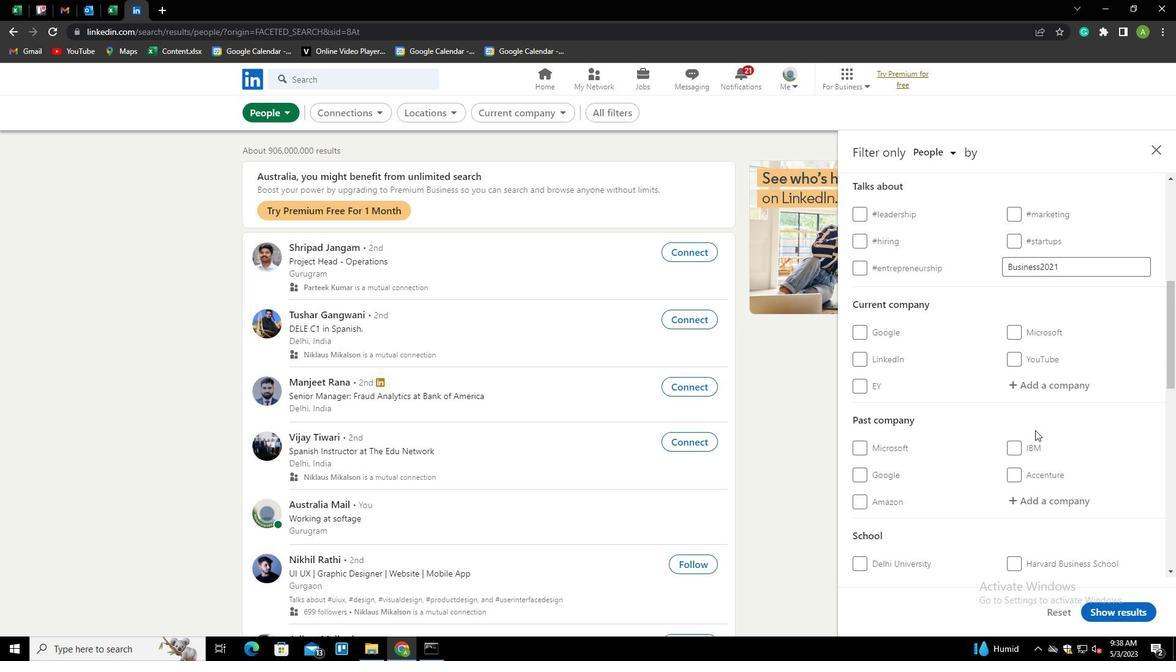 
Action: Mouse moved to (1040, 387)
Screenshot: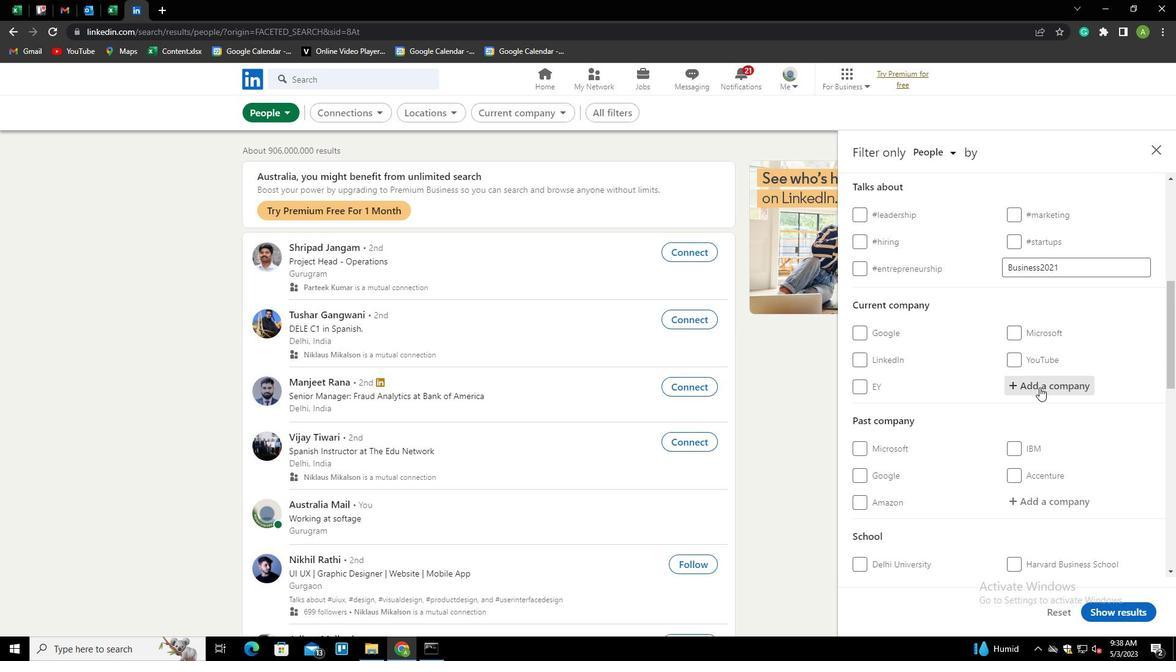 
Action: Mouse pressed left at (1040, 387)
Screenshot: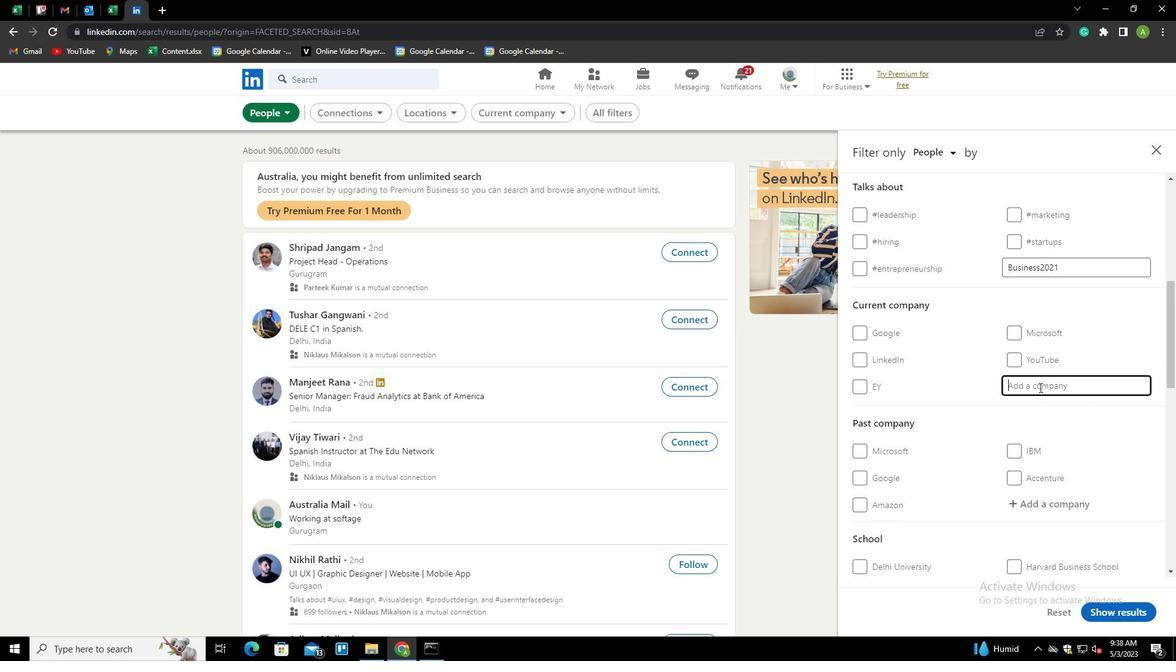 
Action: Key pressed <Key.shift>ESSENCE<Key.down><Key.enter>
Screenshot: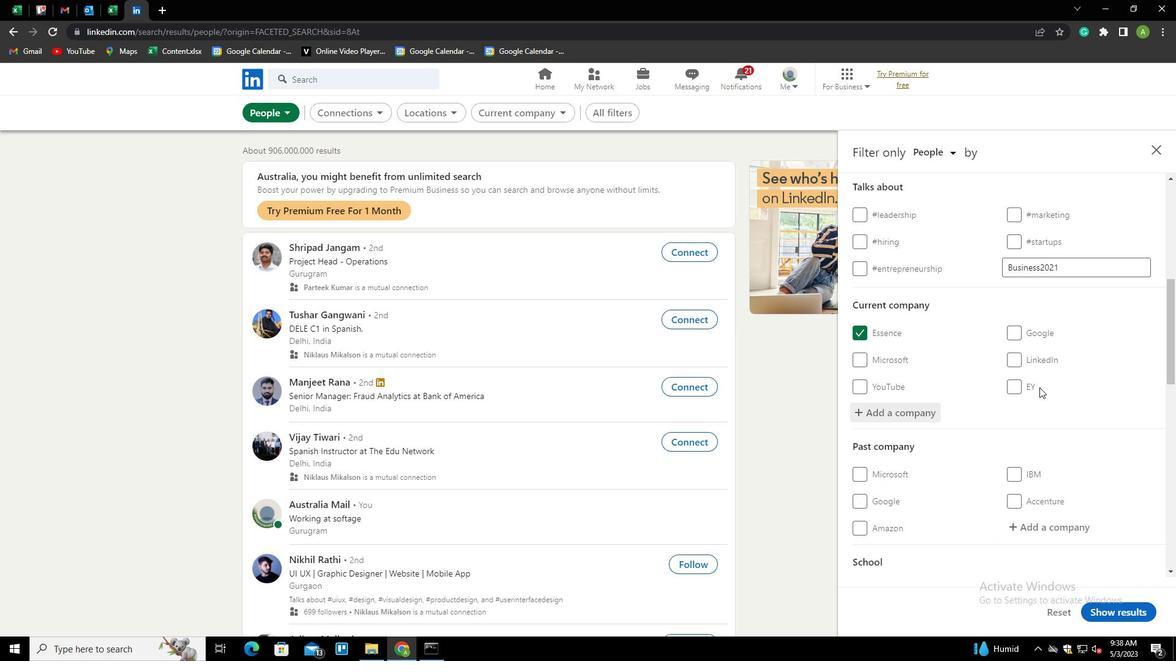 
Action: Mouse scrolled (1040, 387) with delta (0, 0)
Screenshot: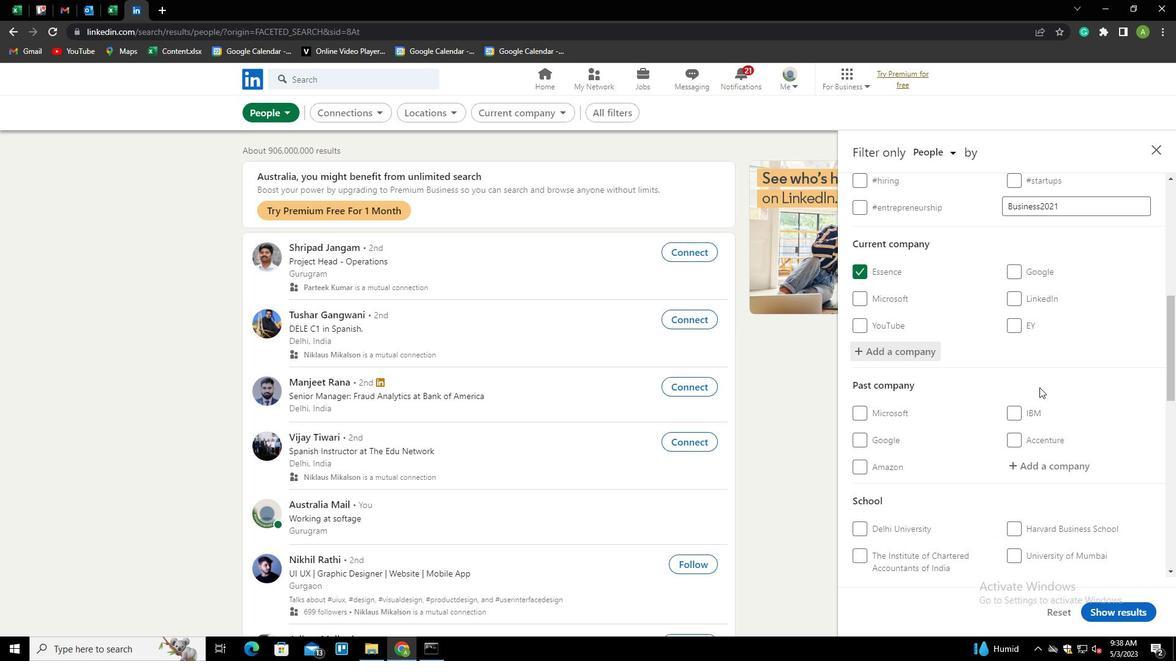 
Action: Mouse scrolled (1040, 387) with delta (0, 0)
Screenshot: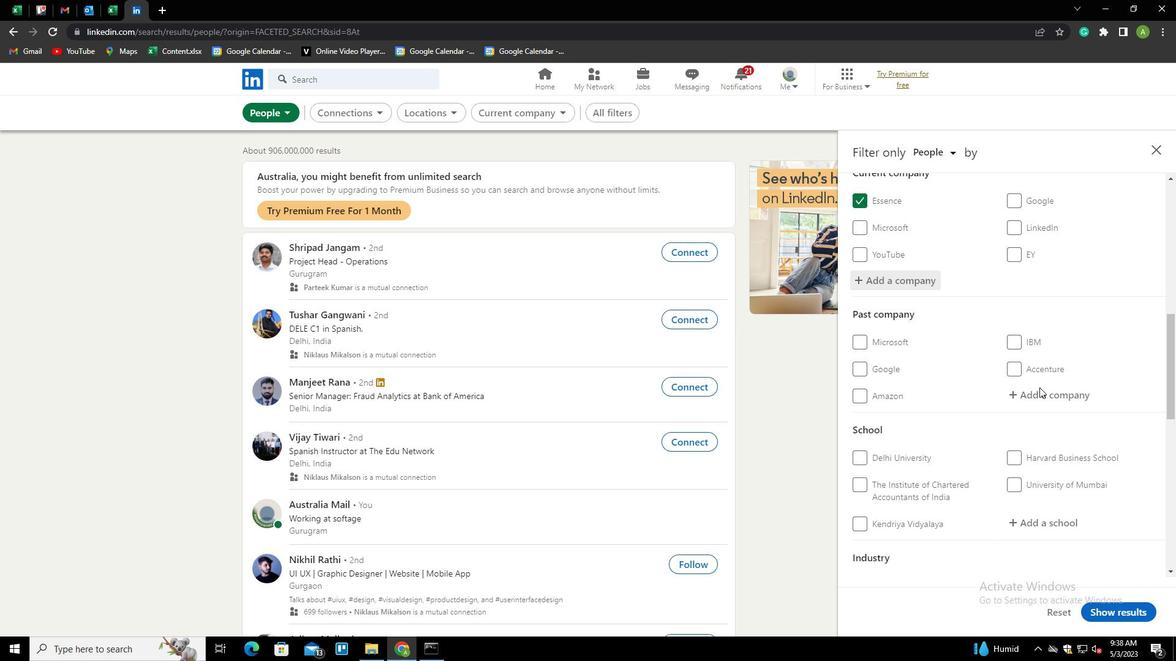 
Action: Mouse scrolled (1040, 387) with delta (0, 0)
Screenshot: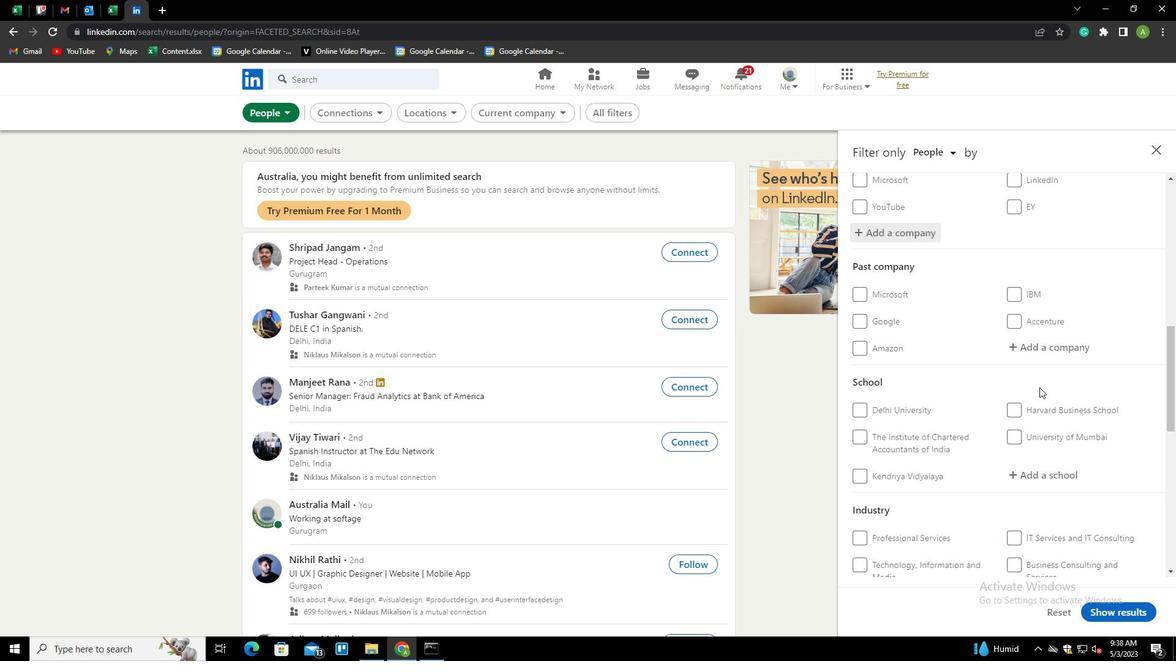 
Action: Mouse scrolled (1040, 387) with delta (0, 0)
Screenshot: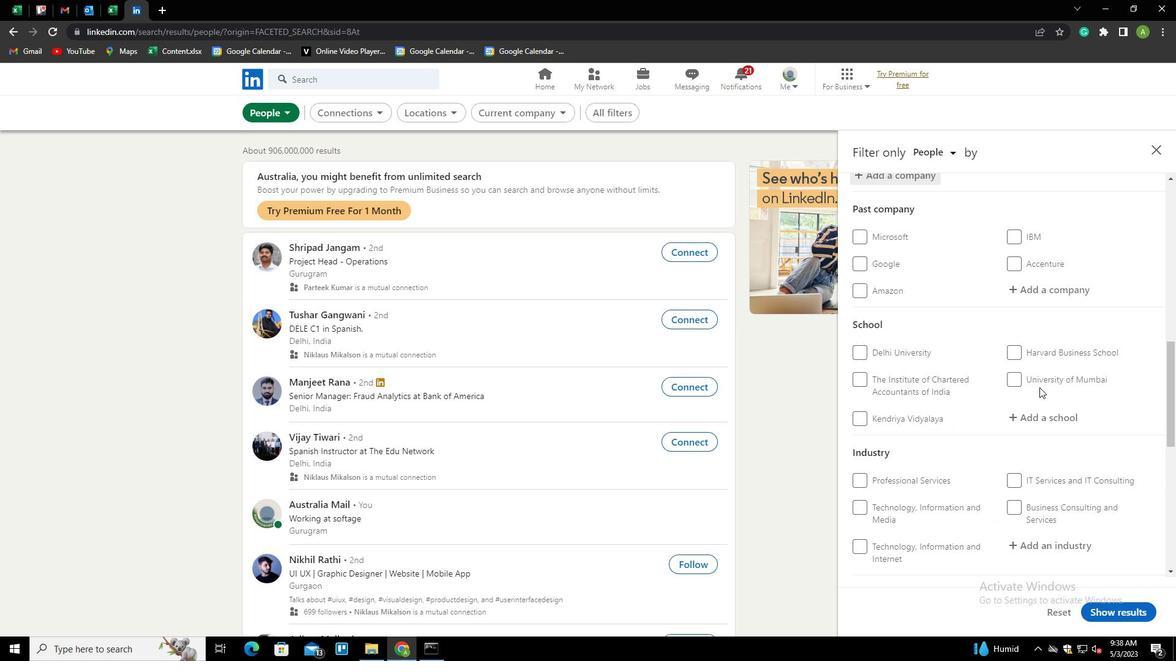 
Action: Mouse scrolled (1040, 387) with delta (0, 0)
Screenshot: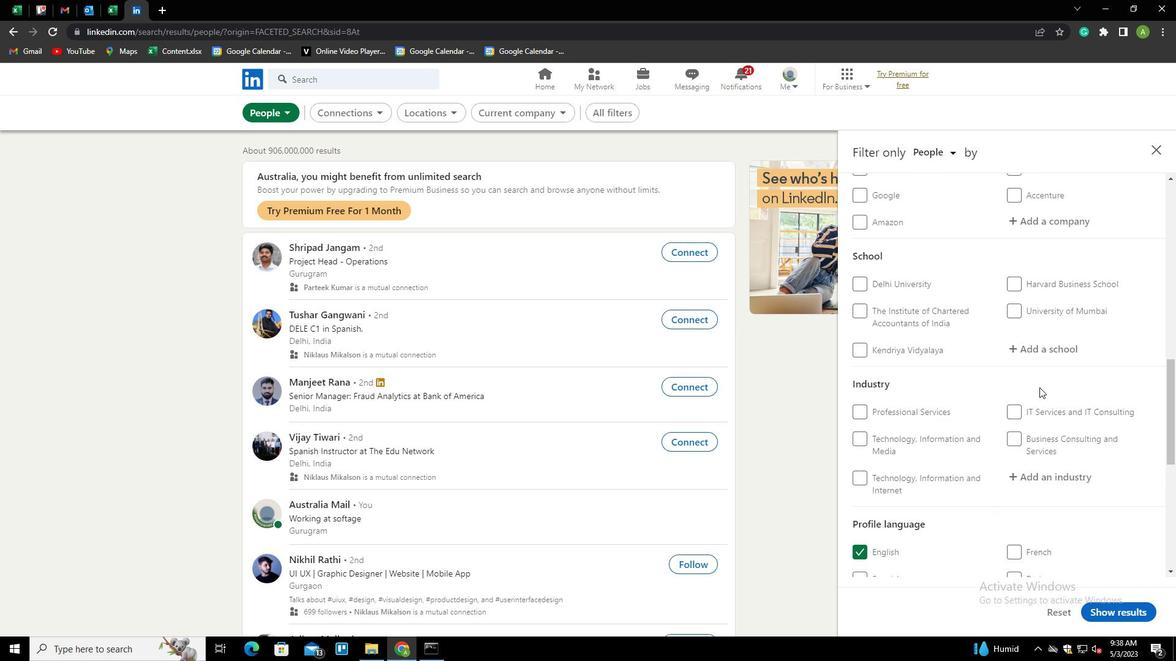 
Action: Mouse moved to (1026, 349)
Screenshot: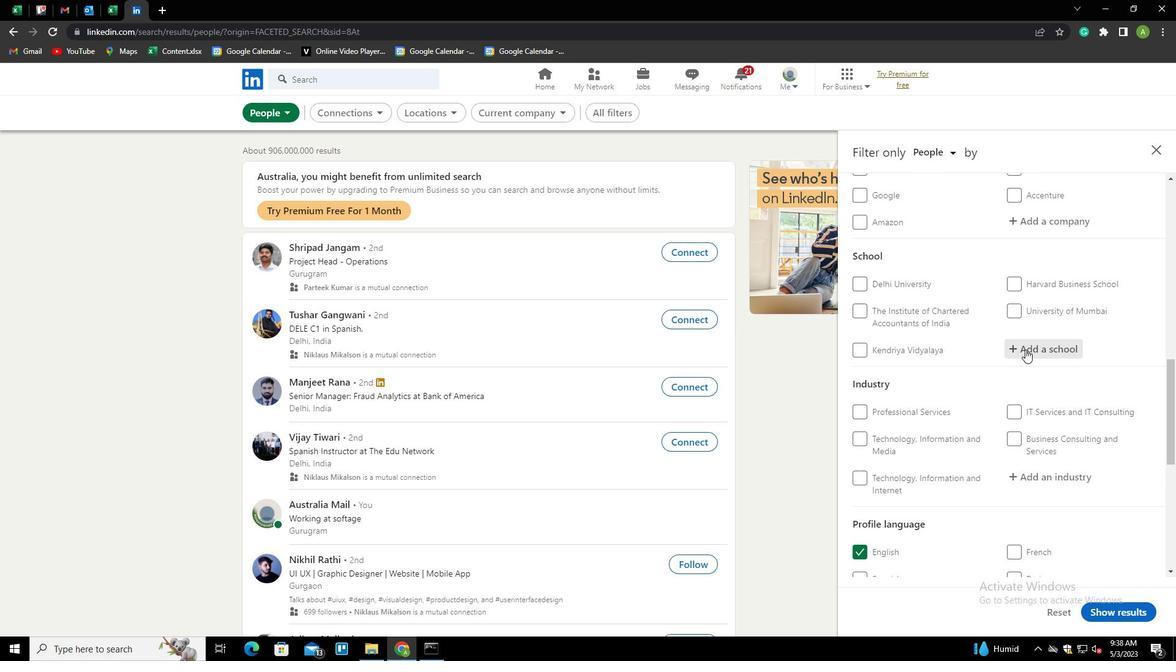 
Action: Mouse pressed left at (1026, 349)
Screenshot: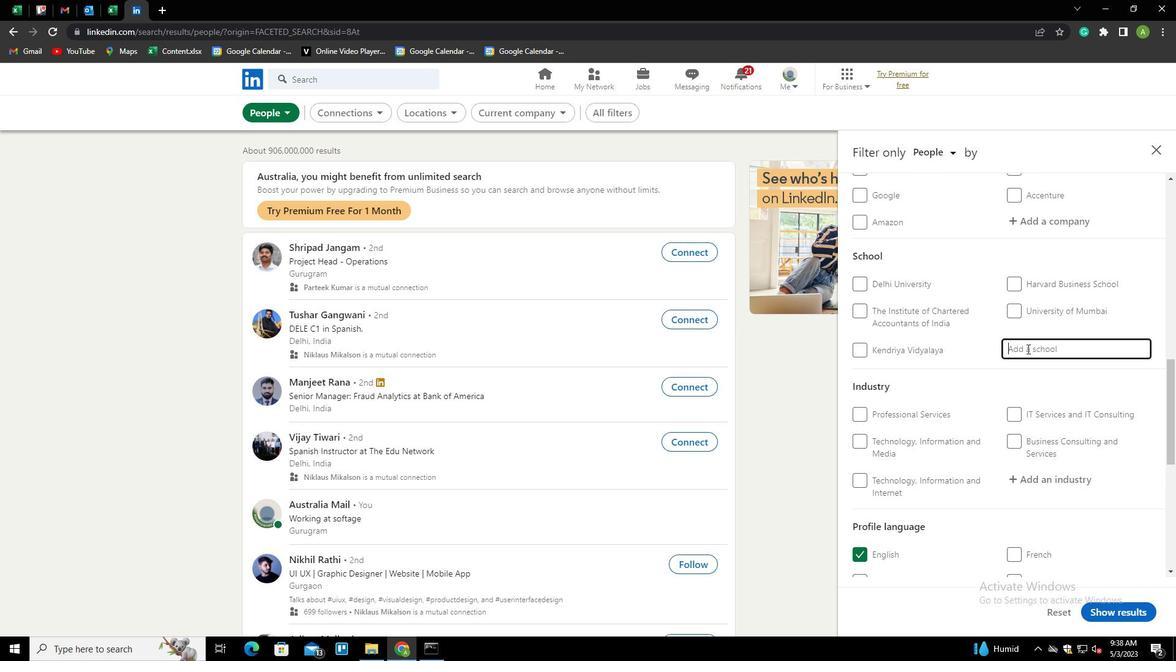 
Action: Mouse moved to (1030, 349)
Screenshot: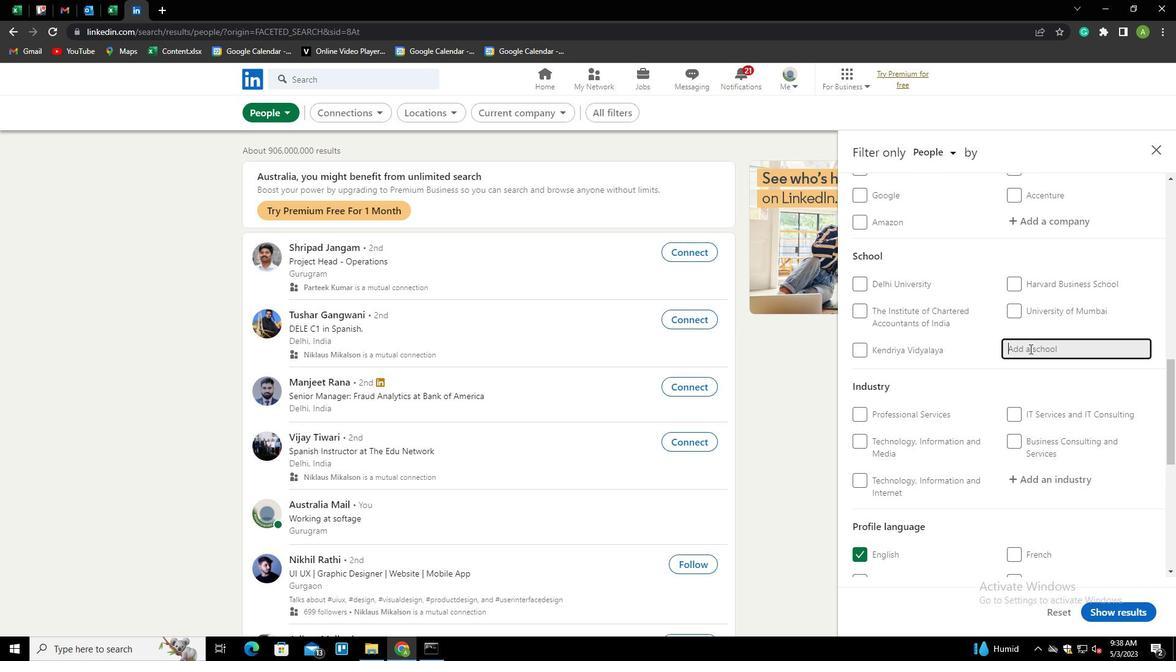 
Action: Mouse pressed left at (1030, 349)
Screenshot: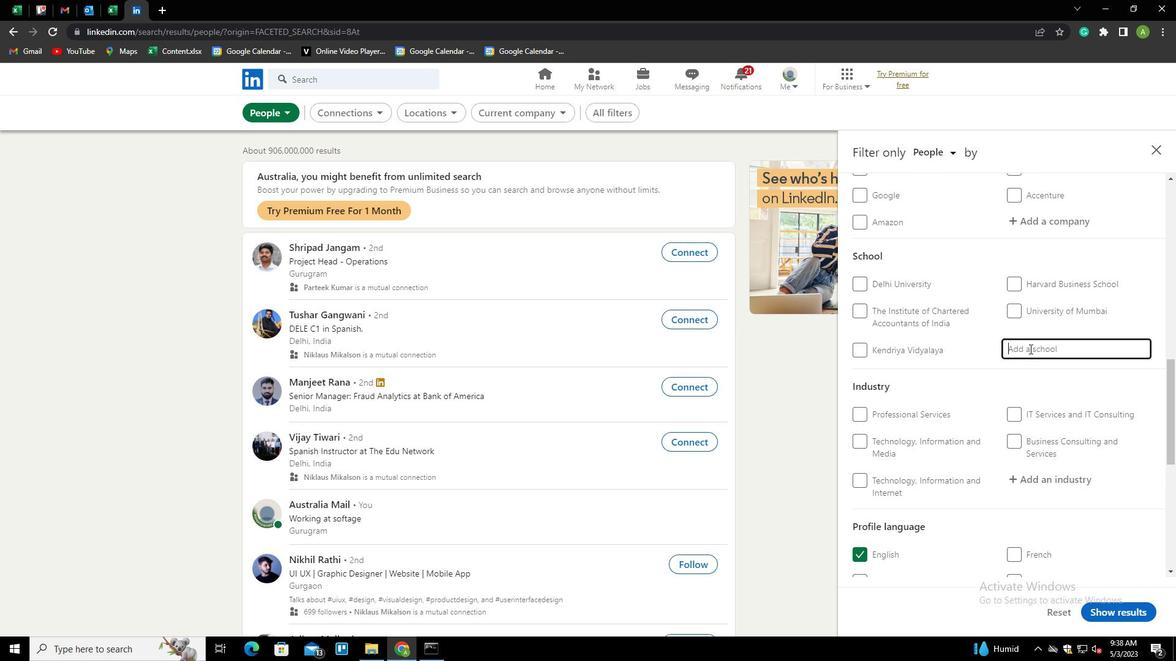 
Action: Key pressed <Key.shift>ST.<Key.space><Key.shift>ANTHO<Key.down><Key.enter>
Screenshot: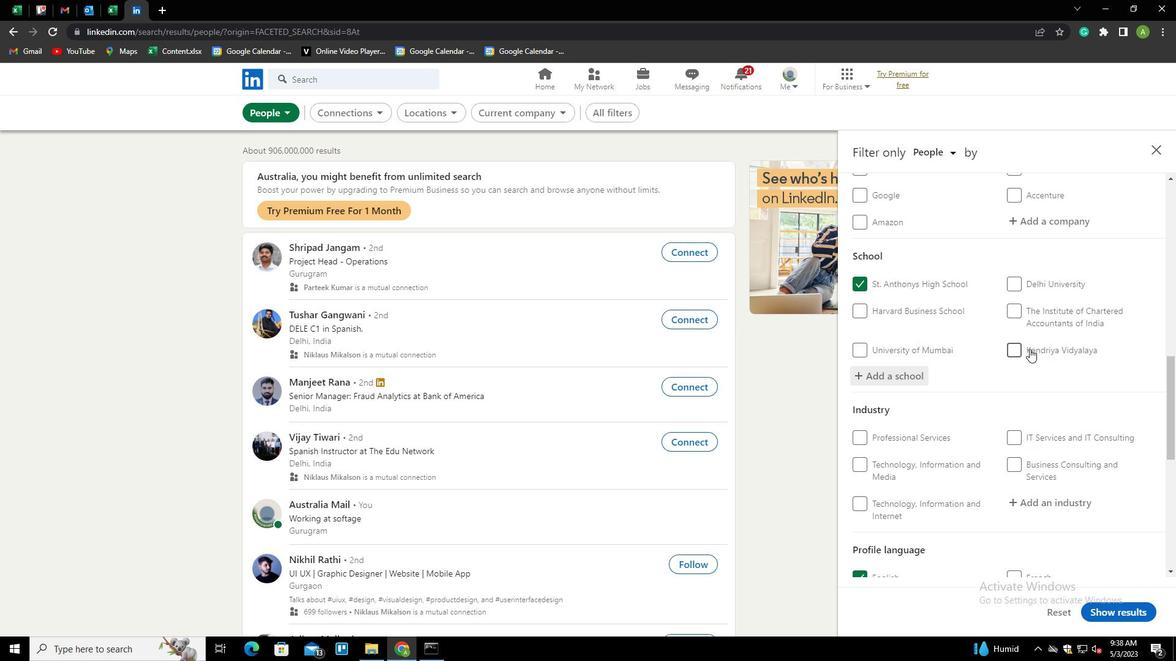 
Action: Mouse scrolled (1030, 348) with delta (0, 0)
Screenshot: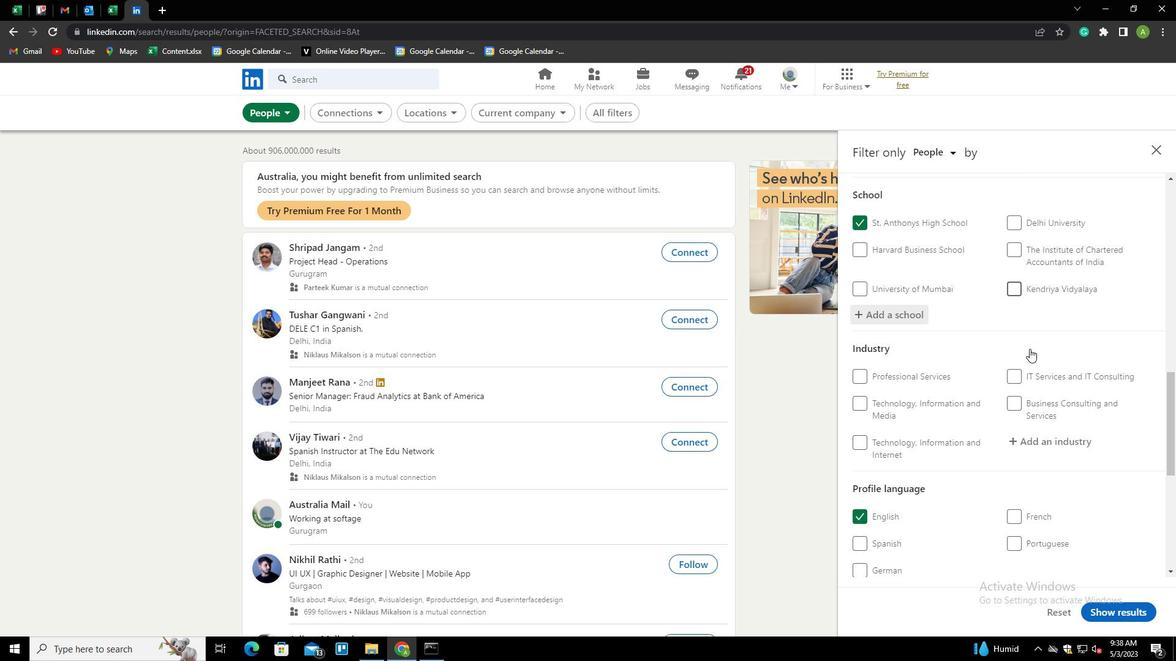 
Action: Mouse scrolled (1030, 348) with delta (0, 0)
Screenshot: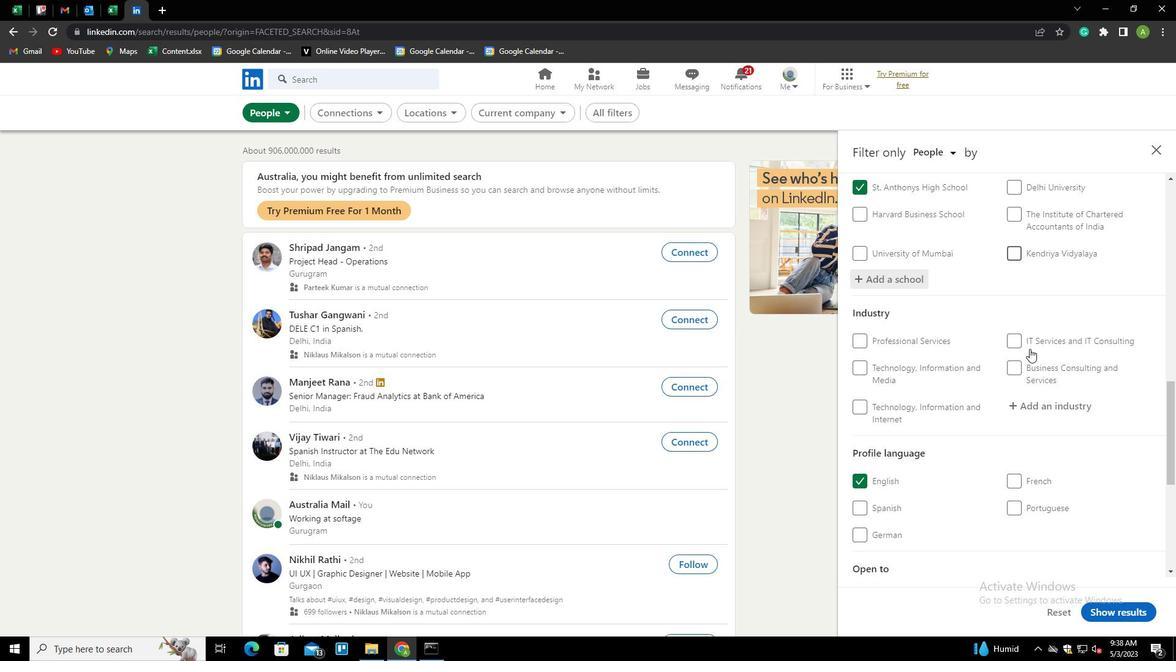 
Action: Mouse scrolled (1030, 348) with delta (0, 0)
Screenshot: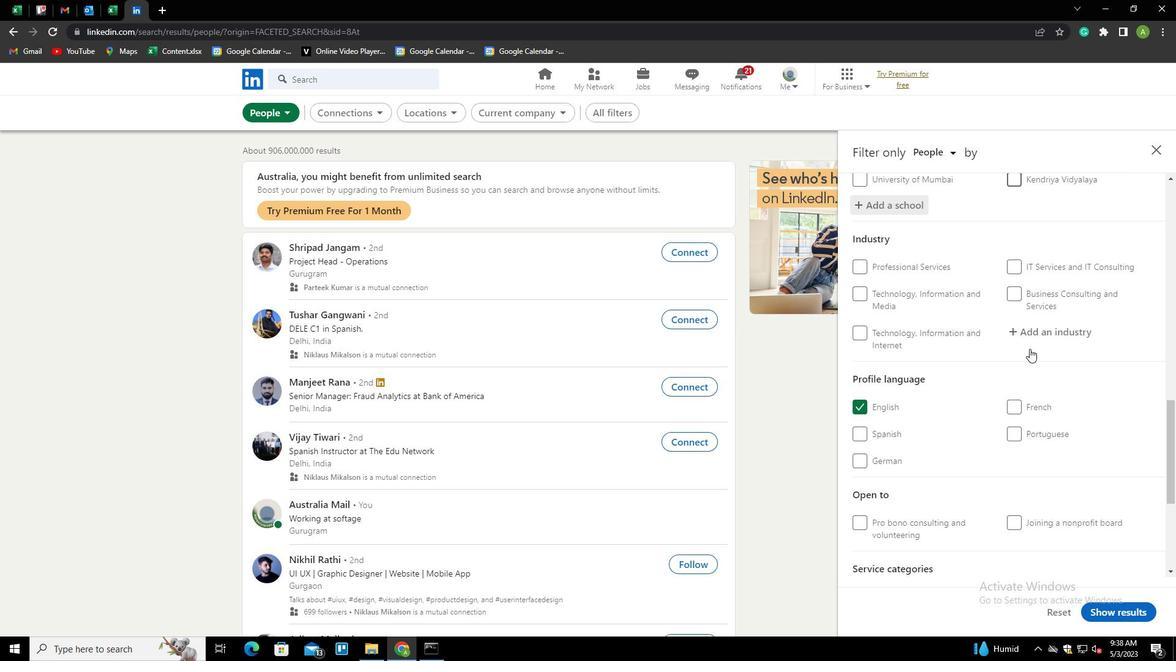 
Action: Mouse moved to (1039, 316)
Screenshot: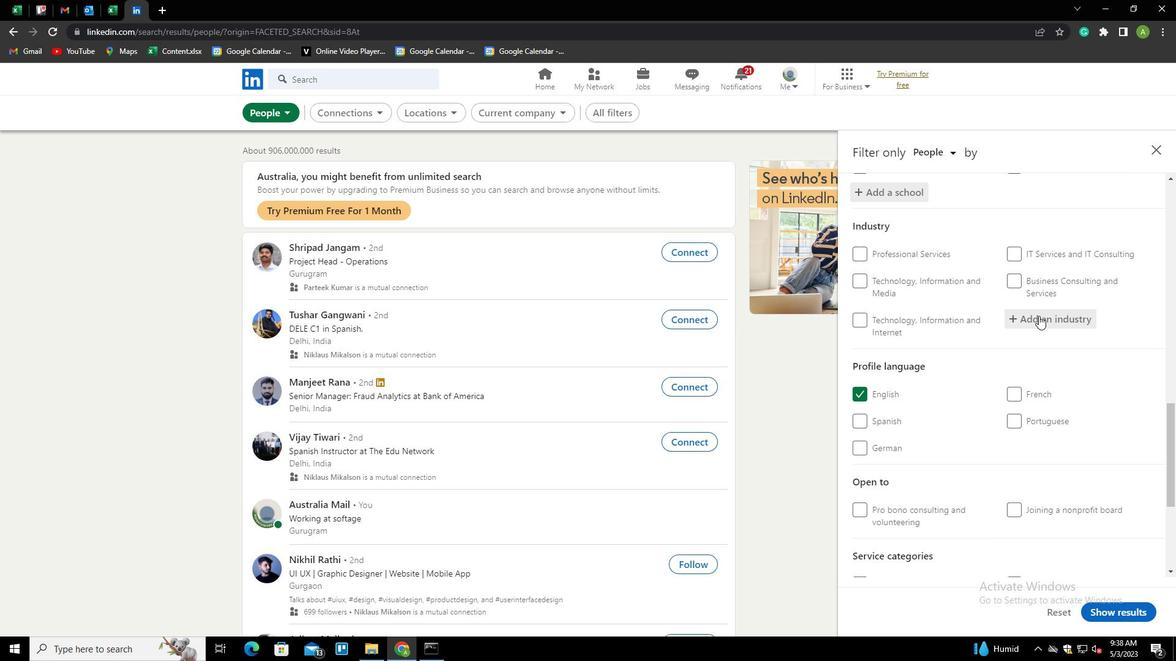 
Action: Mouse pressed left at (1039, 316)
Screenshot: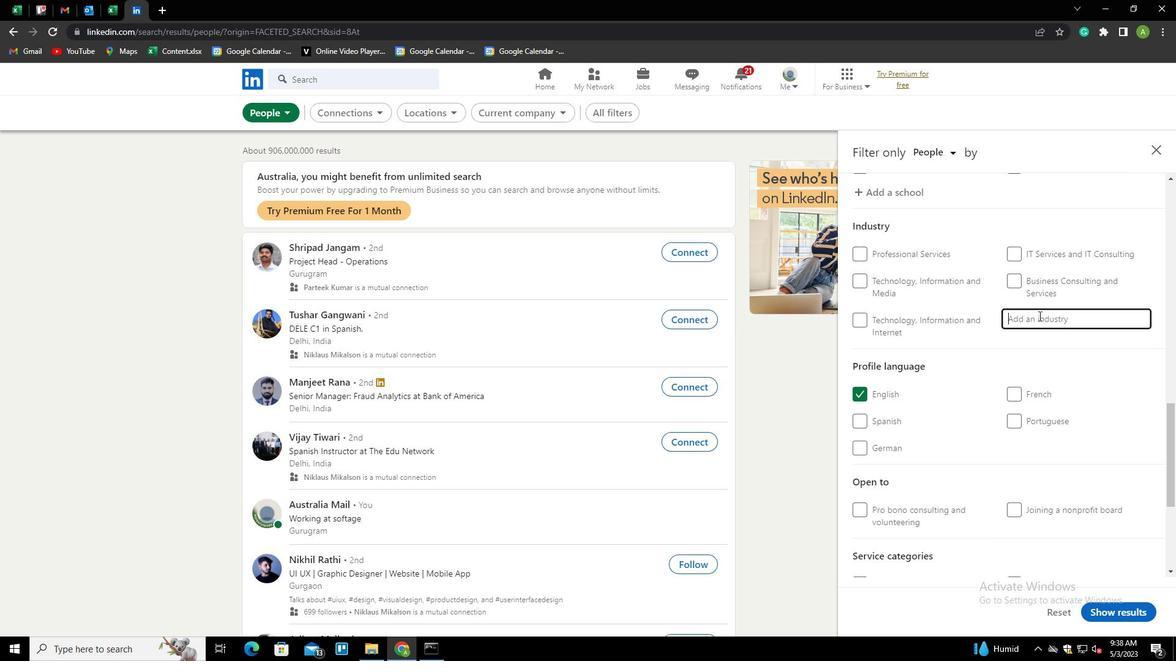 
Action: Mouse moved to (1046, 319)
Screenshot: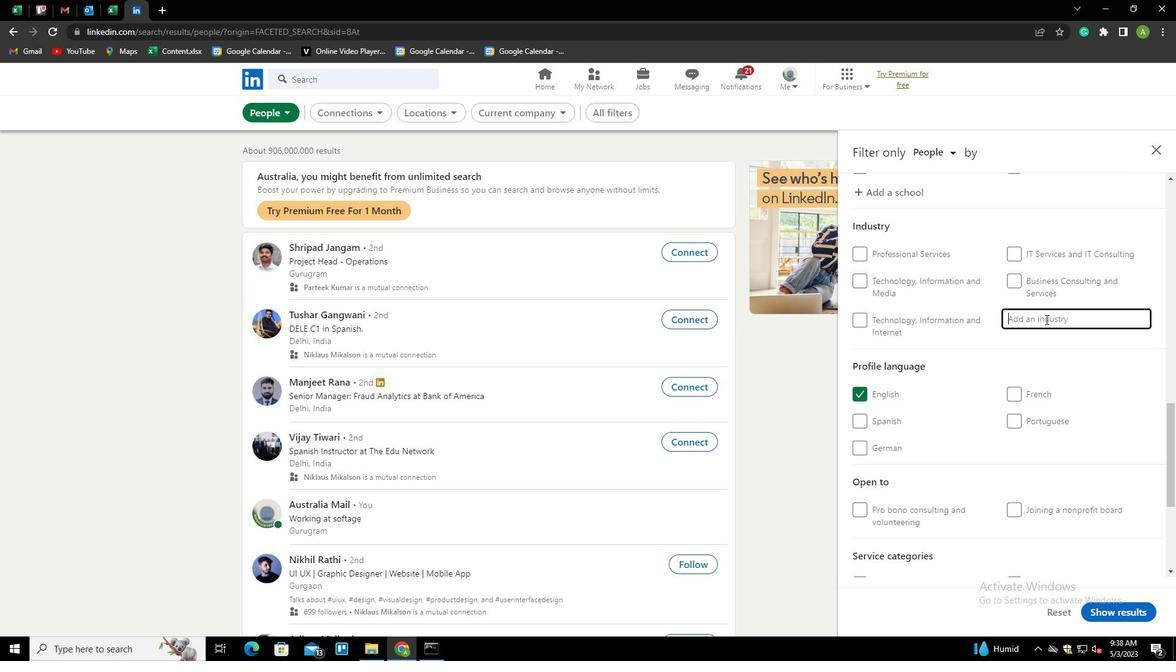 
Action: Mouse pressed left at (1046, 319)
Screenshot: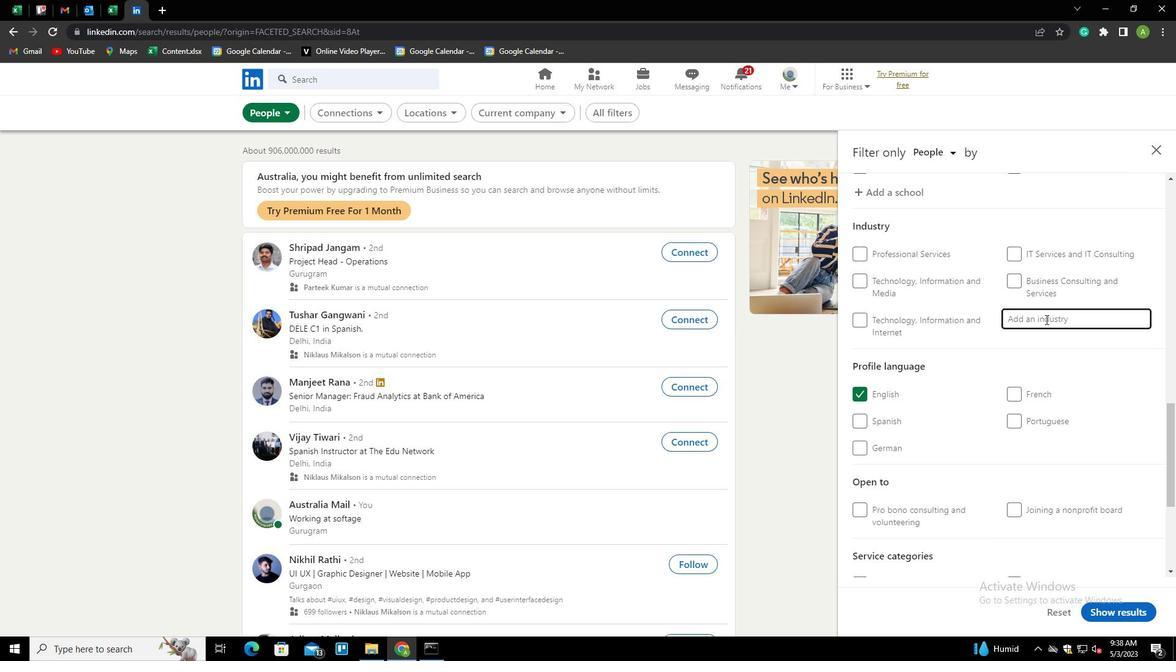 
Action: Key pressed <Key.shift>NONME<Key.down>TALLIC<Key.down><Key.down><Key.enter>
Screenshot: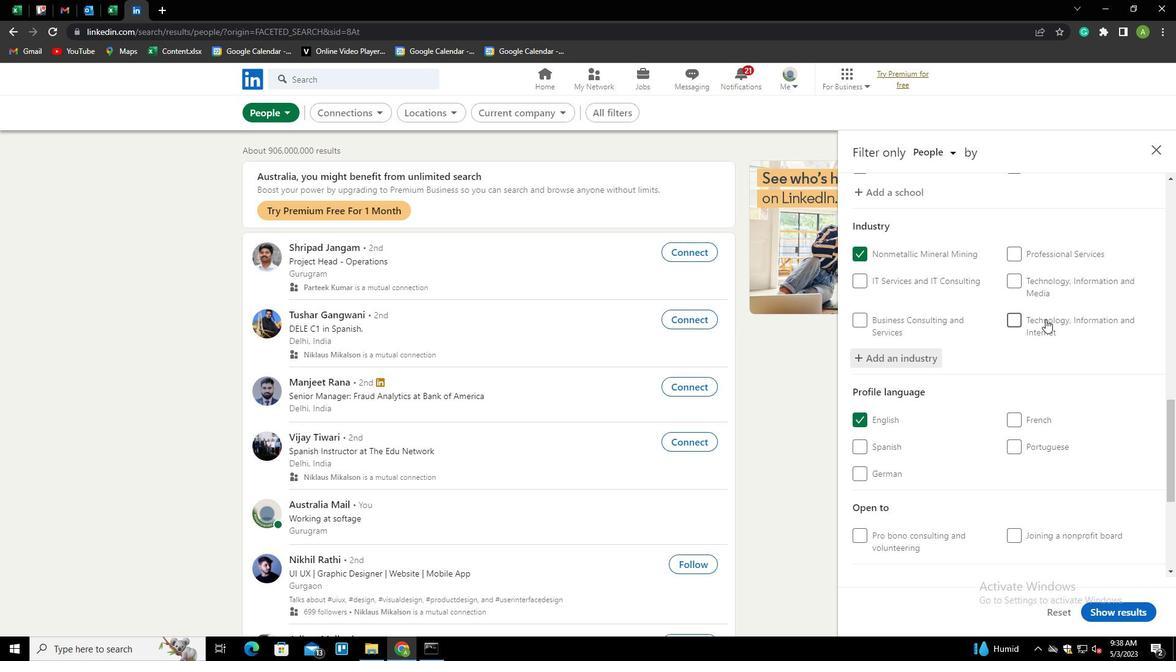 
Action: Mouse scrolled (1046, 319) with delta (0, 0)
Screenshot: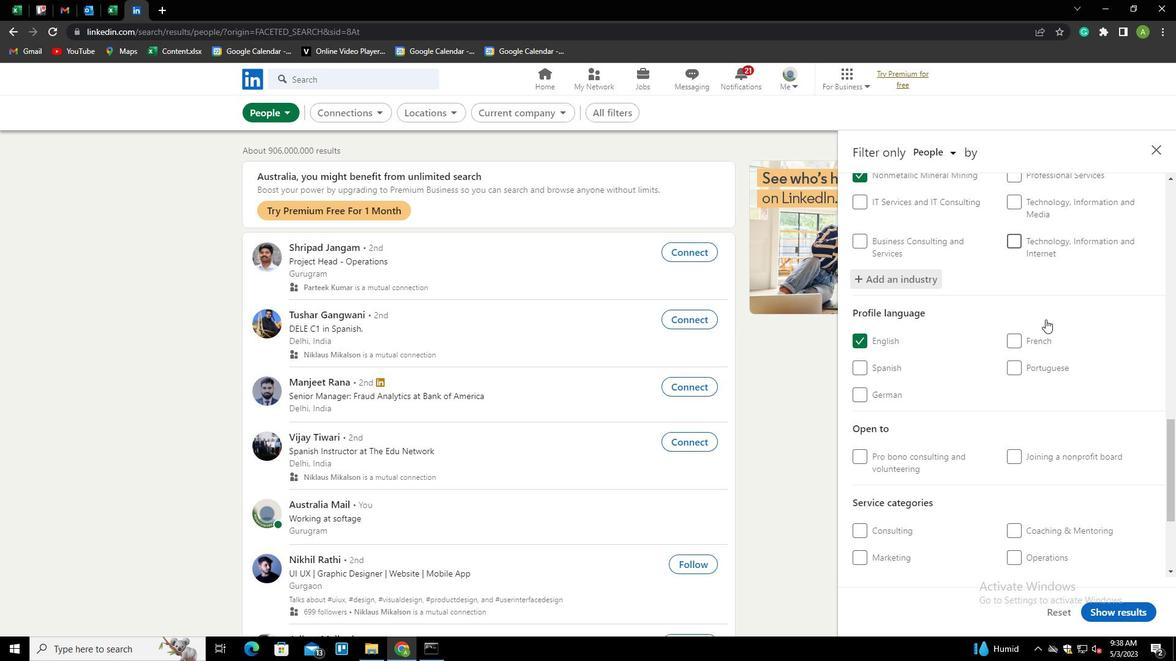 
Action: Mouse scrolled (1046, 319) with delta (0, 0)
Screenshot: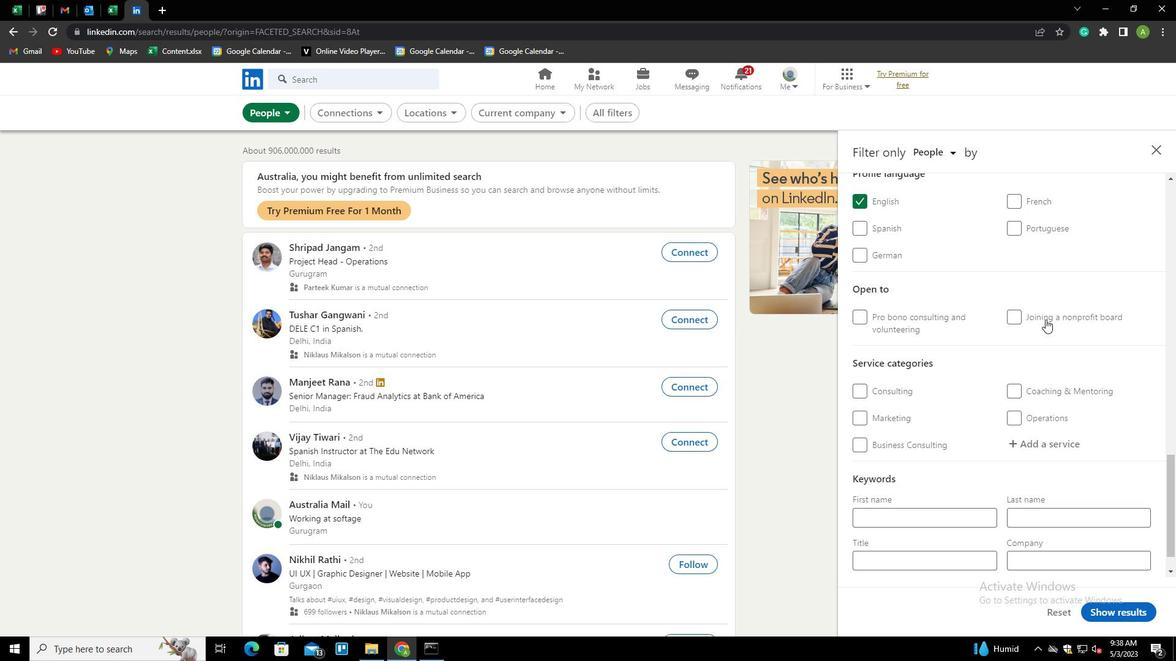 
Action: Mouse scrolled (1046, 319) with delta (0, 0)
Screenshot: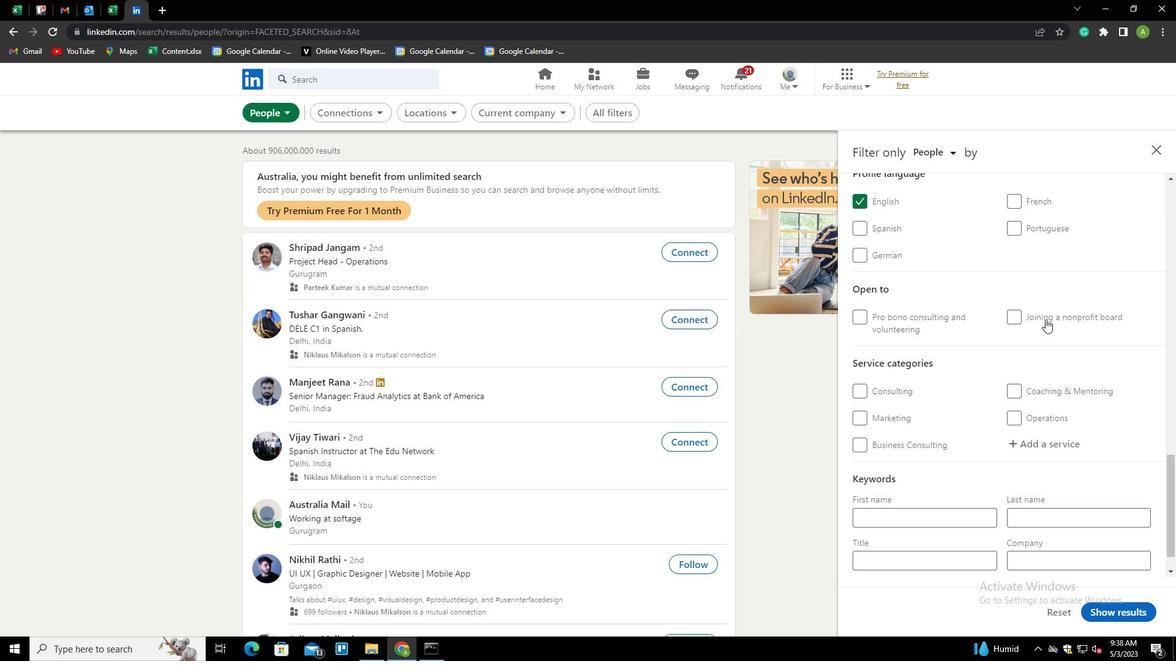 
Action: Mouse scrolled (1046, 319) with delta (0, 0)
Screenshot: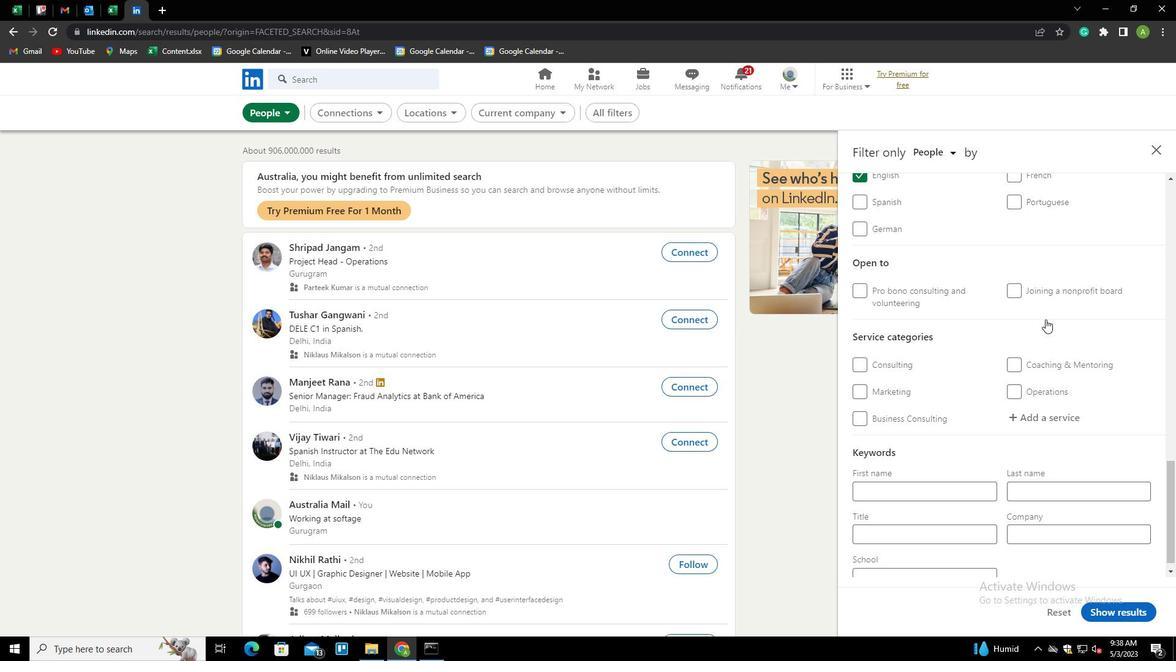 
Action: Mouse moved to (1034, 395)
Screenshot: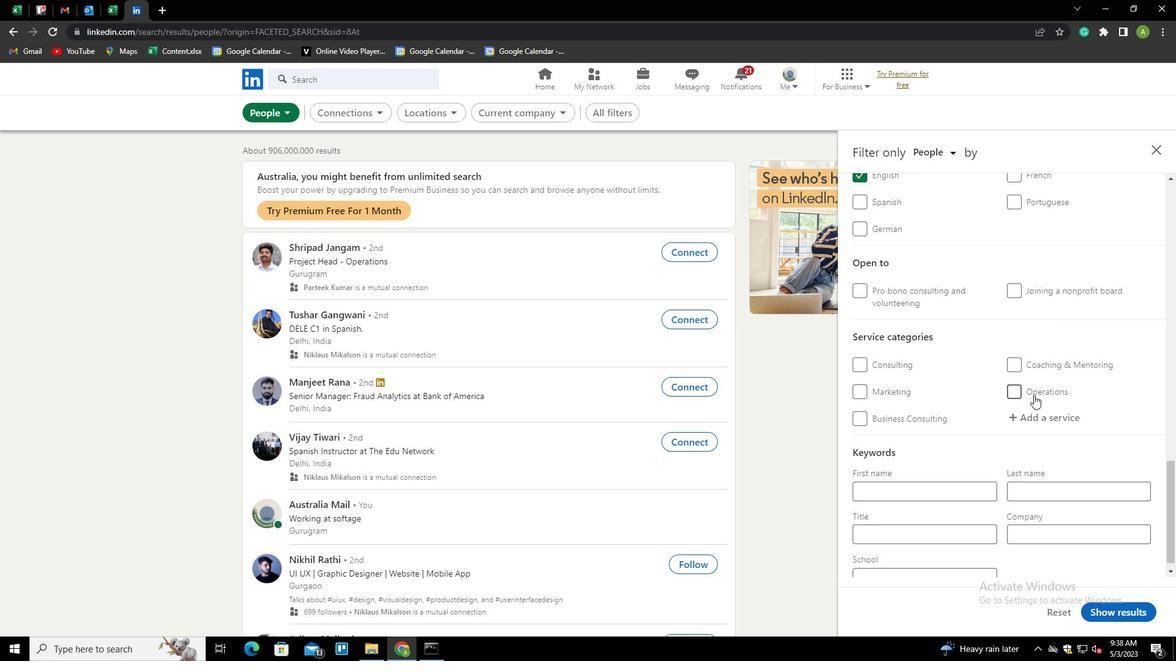 
Action: Mouse scrolled (1034, 395) with delta (0, 0)
Screenshot: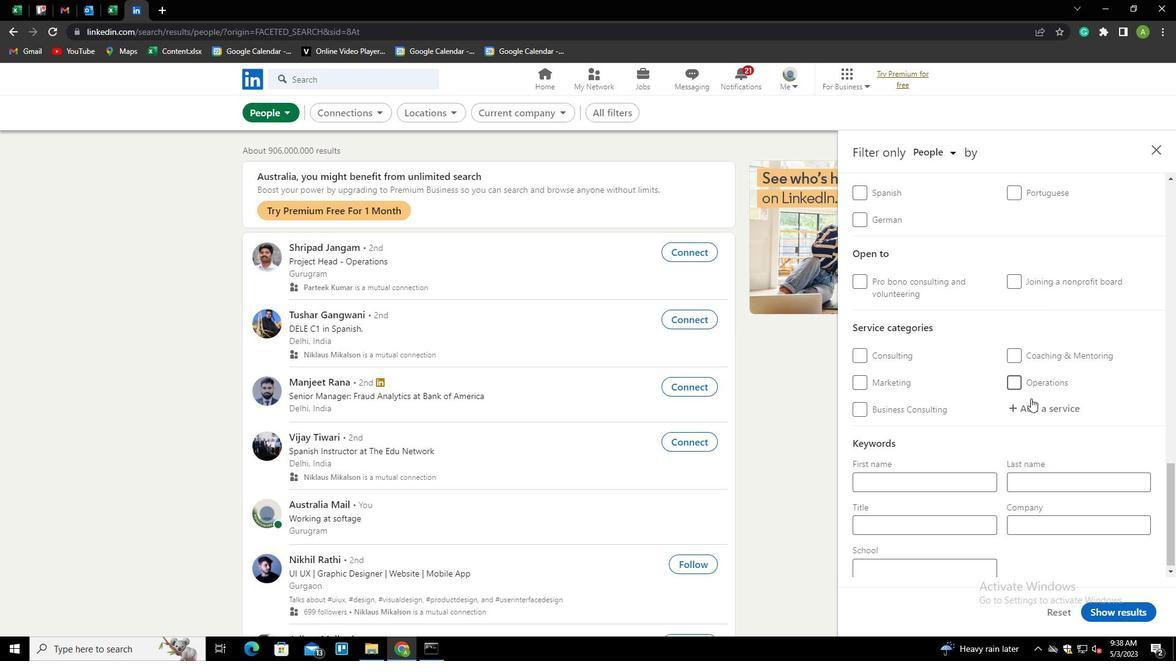 
Action: Mouse scrolled (1034, 395) with delta (0, 0)
Screenshot: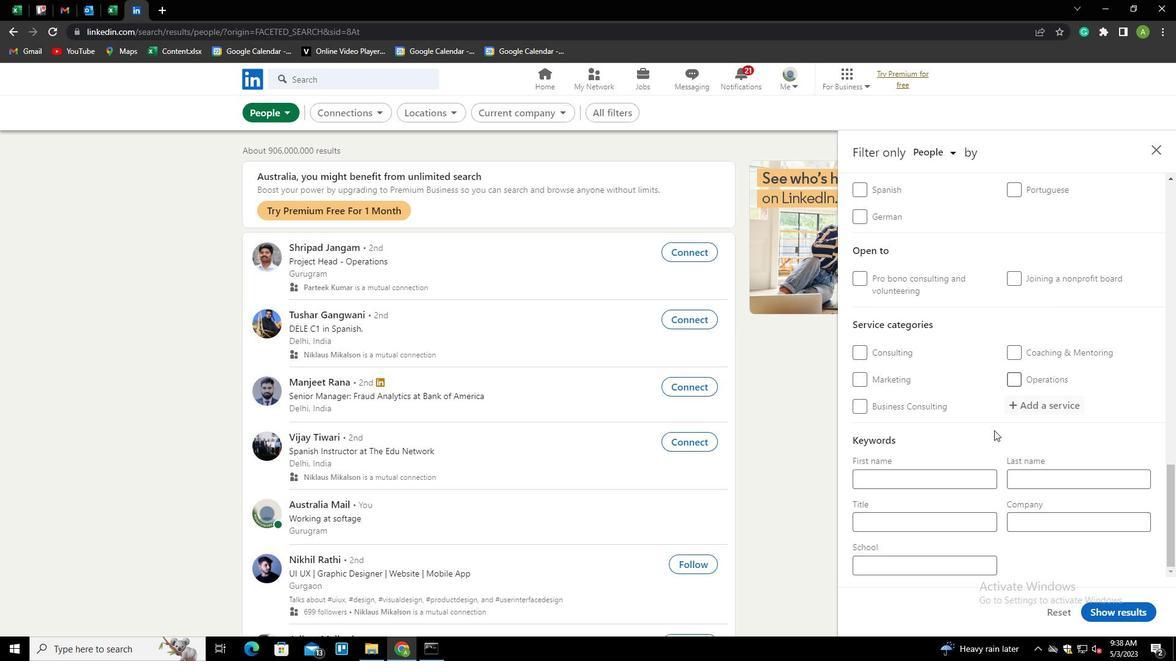 
Action: Mouse scrolled (1034, 395) with delta (0, 0)
Screenshot: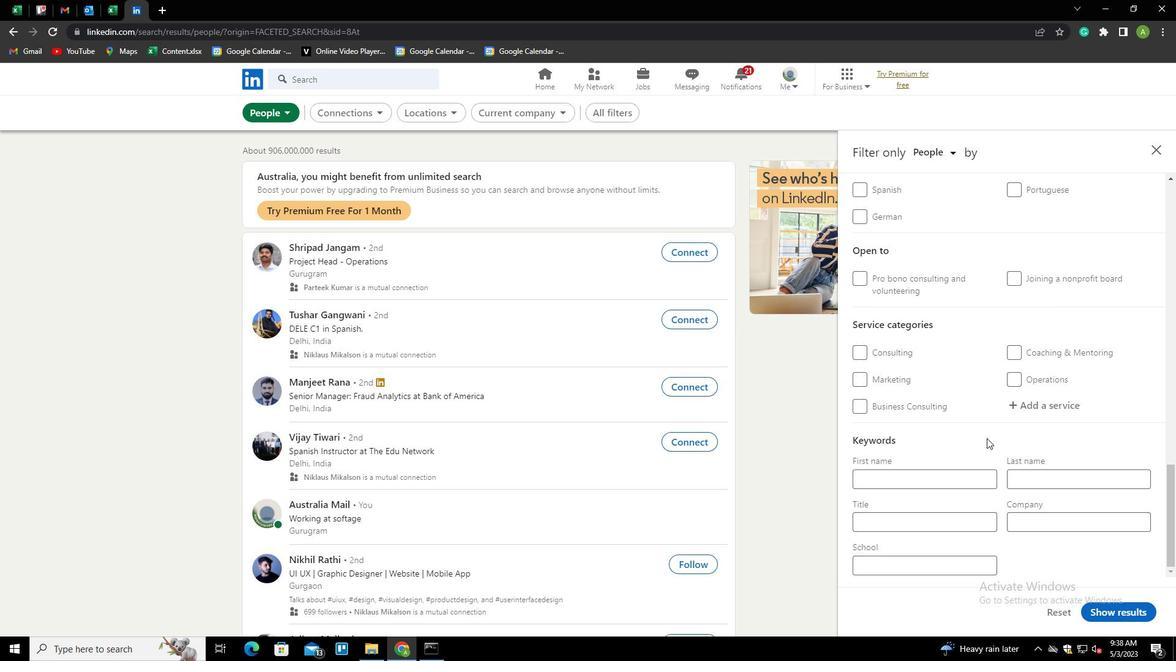 
Action: Mouse moved to (1028, 398)
Screenshot: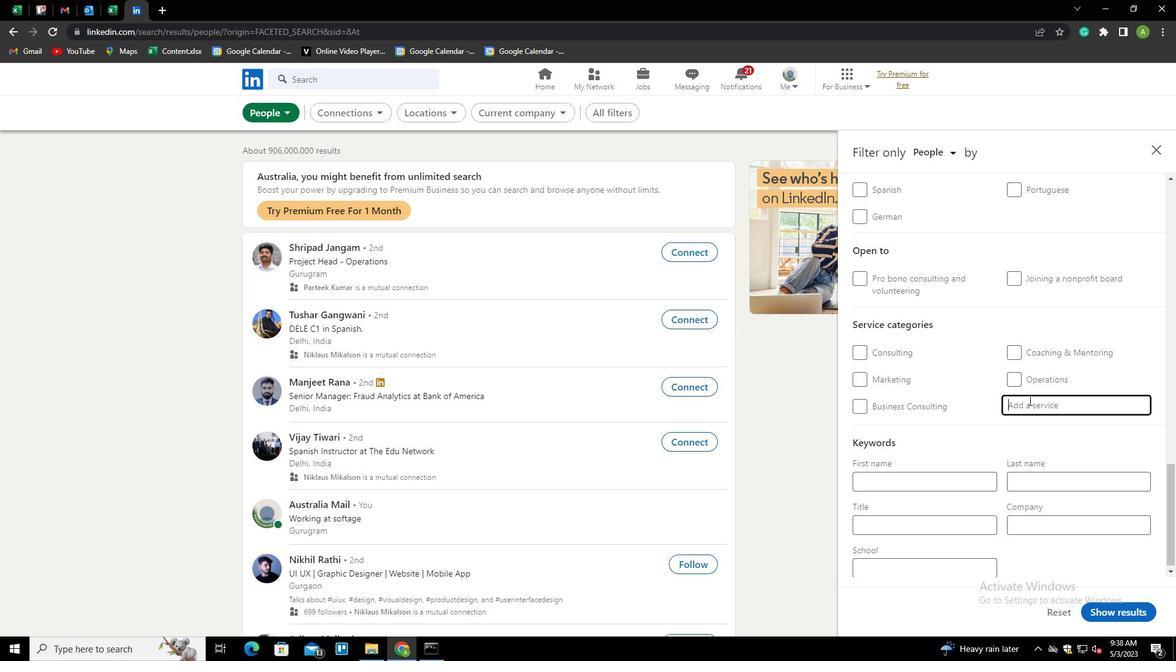 
Action: Mouse pressed left at (1028, 398)
Screenshot: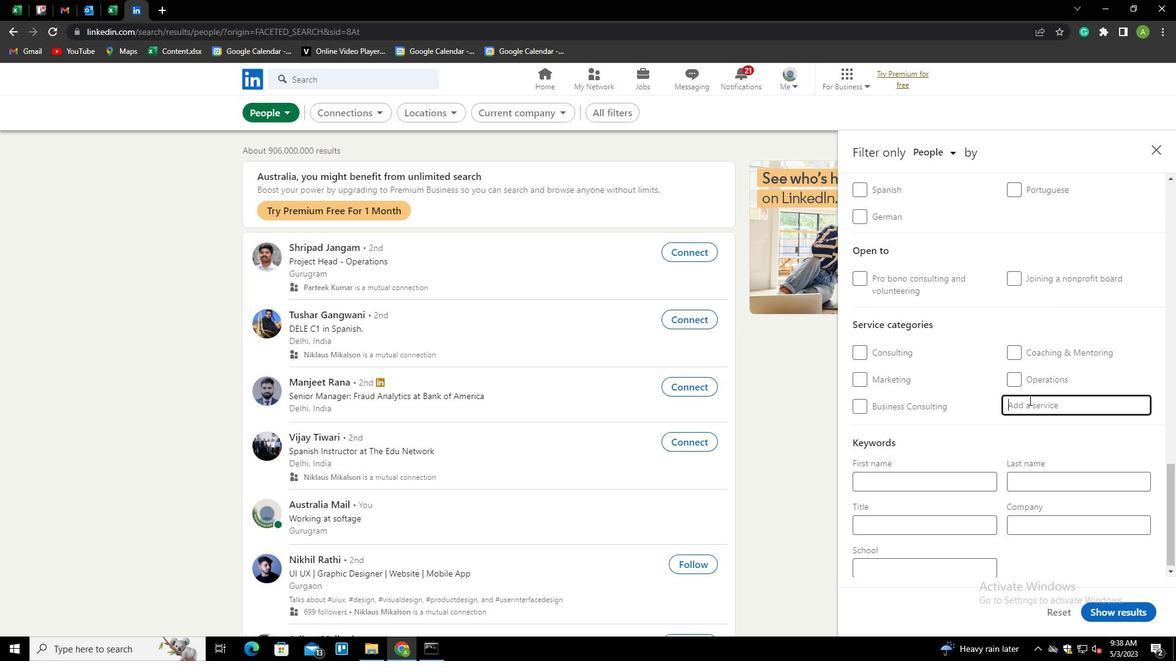 
Action: Mouse moved to (1032, 404)
Screenshot: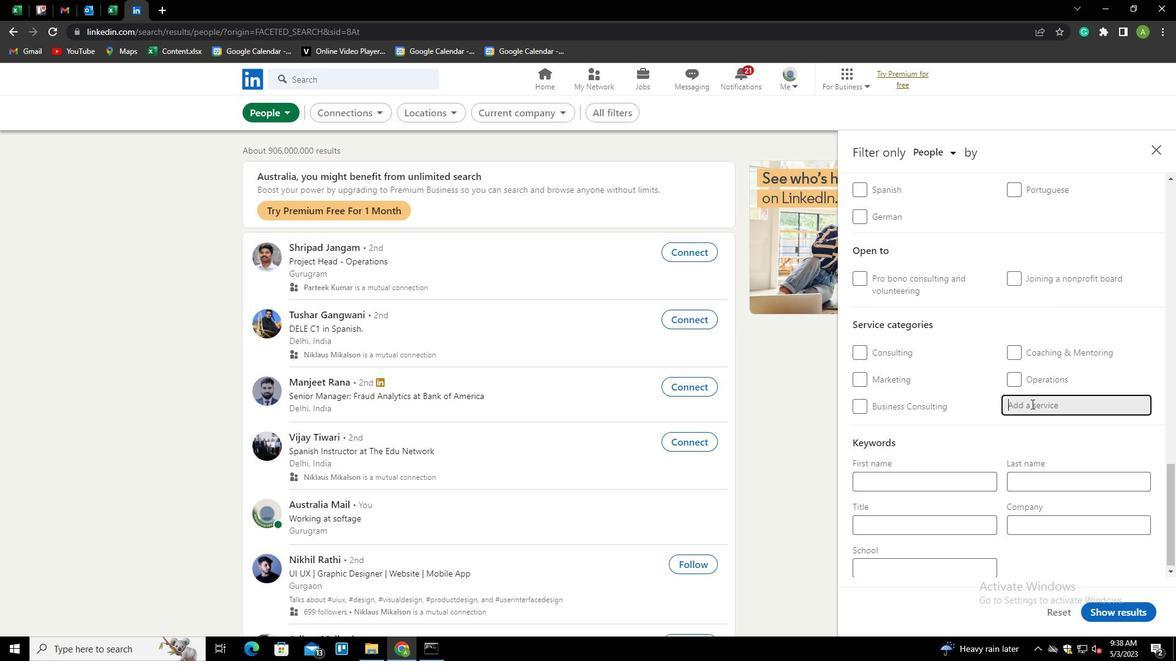 
Action: Mouse pressed left at (1032, 404)
Screenshot: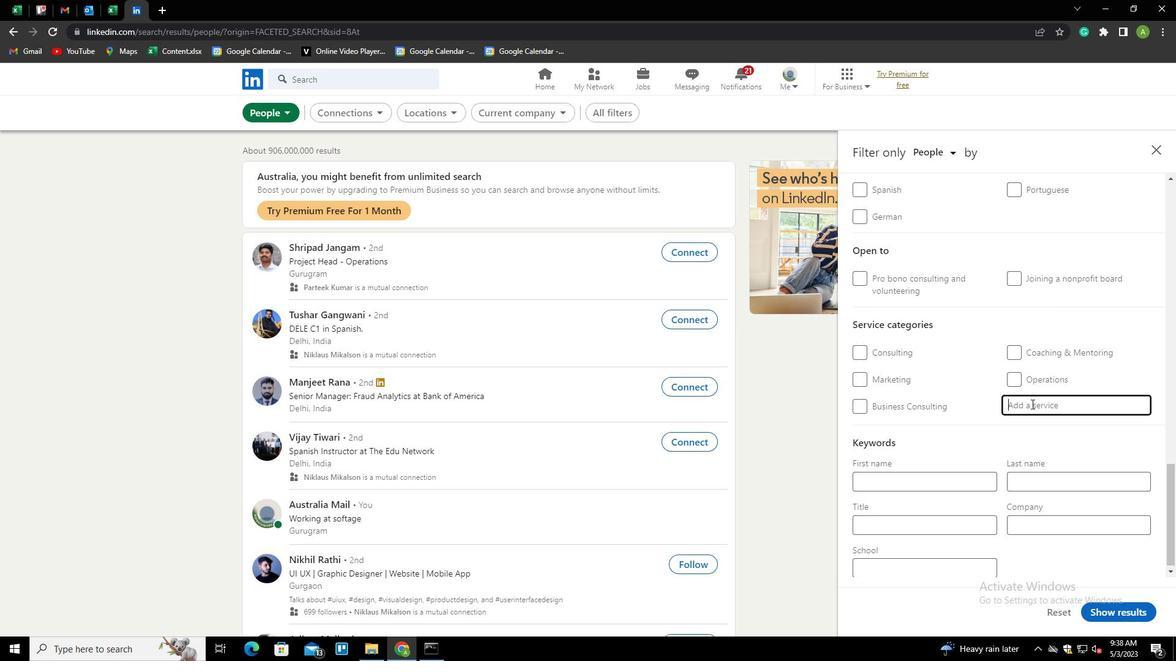 
Action: Key pressed <Key.shift>C<Key.backspace><Key.shift><Key.shift><Key.shift><Key.shift><Key.shift><Key.shift>LIFE<Key.space><Key.shift>COACHING<Key.down><Key.enter>
Screenshot: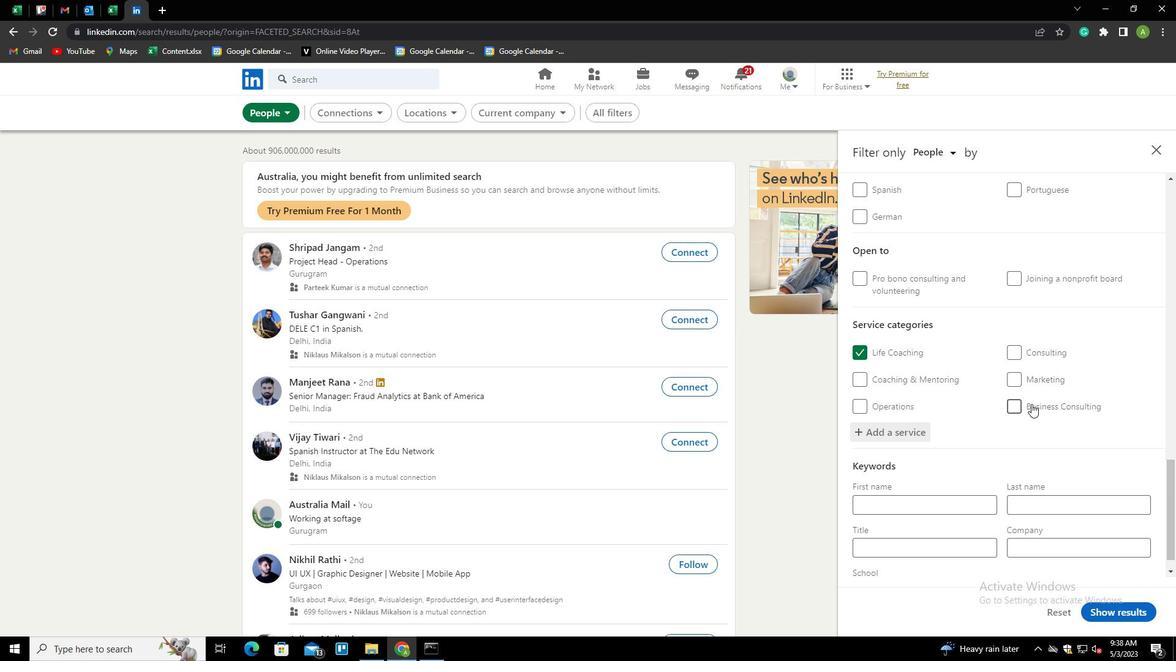 
Action: Mouse scrolled (1032, 403) with delta (0, 0)
Screenshot: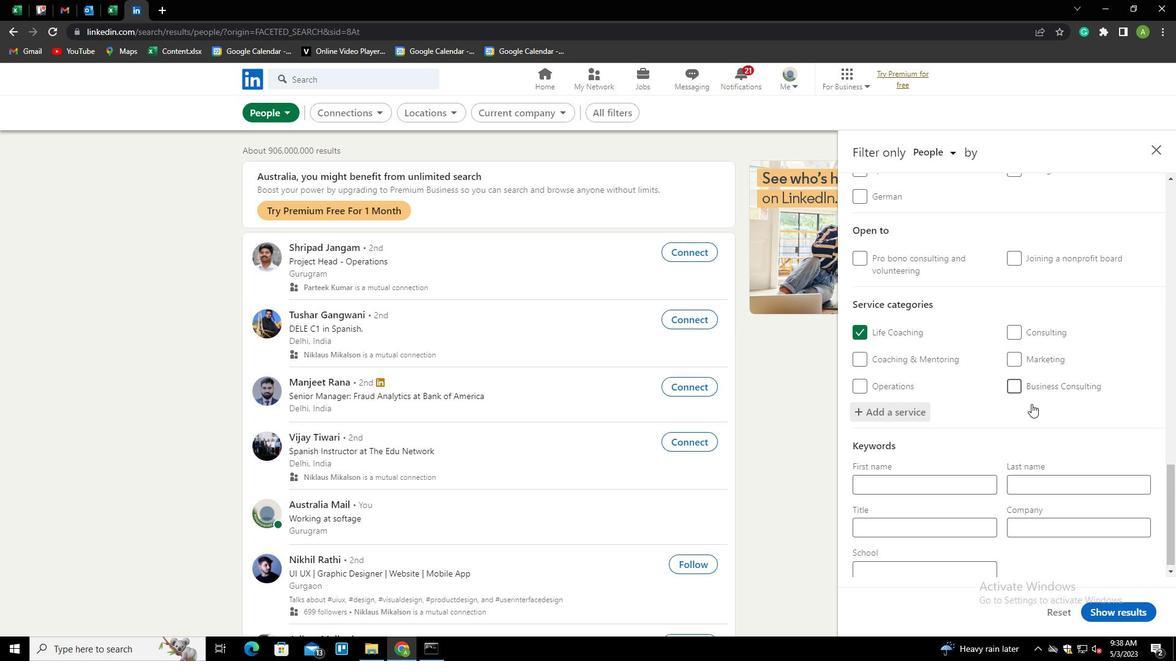 
Action: Mouse scrolled (1032, 403) with delta (0, 0)
Screenshot: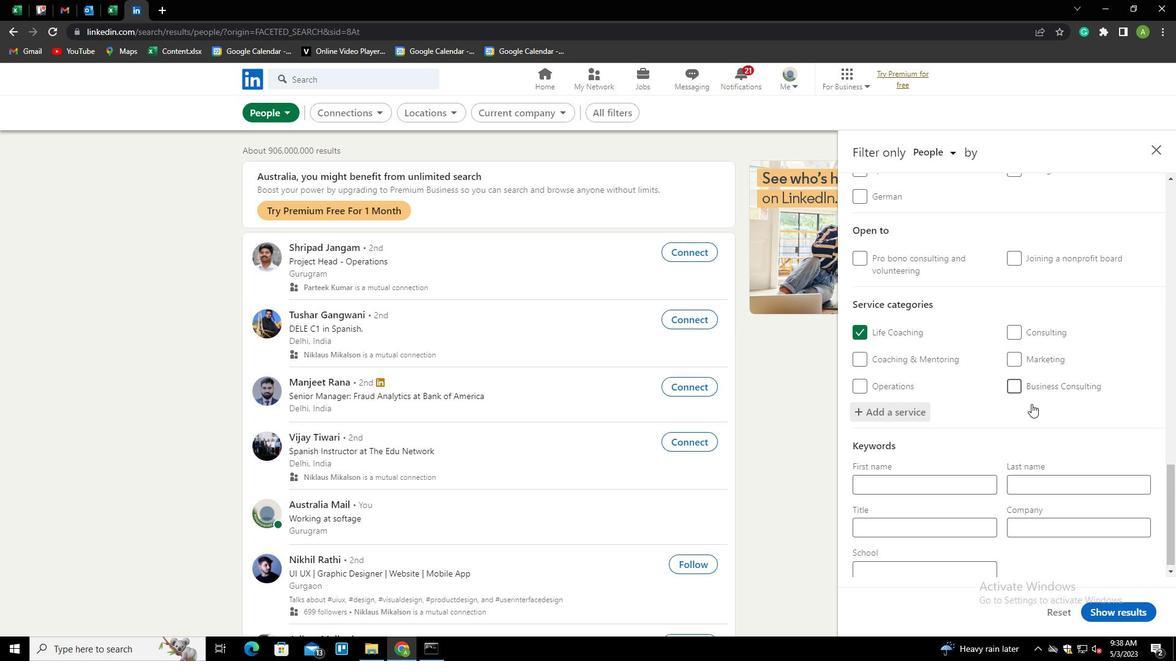 
Action: Mouse scrolled (1032, 403) with delta (0, 0)
Screenshot: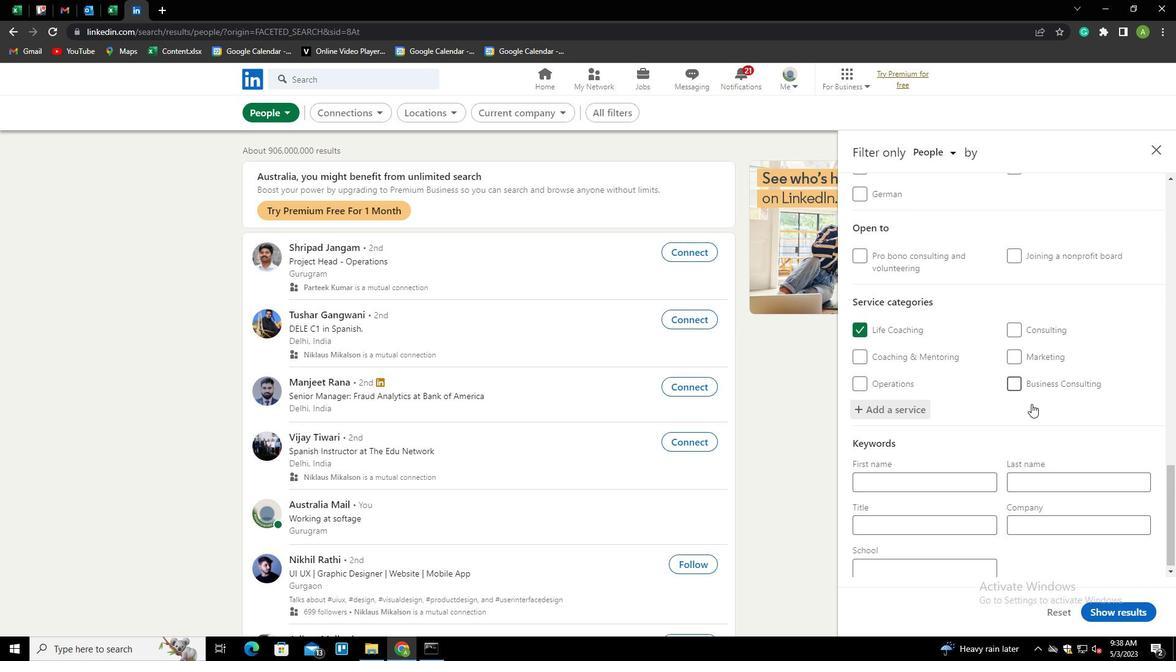 
Action: Mouse scrolled (1032, 403) with delta (0, 0)
Screenshot: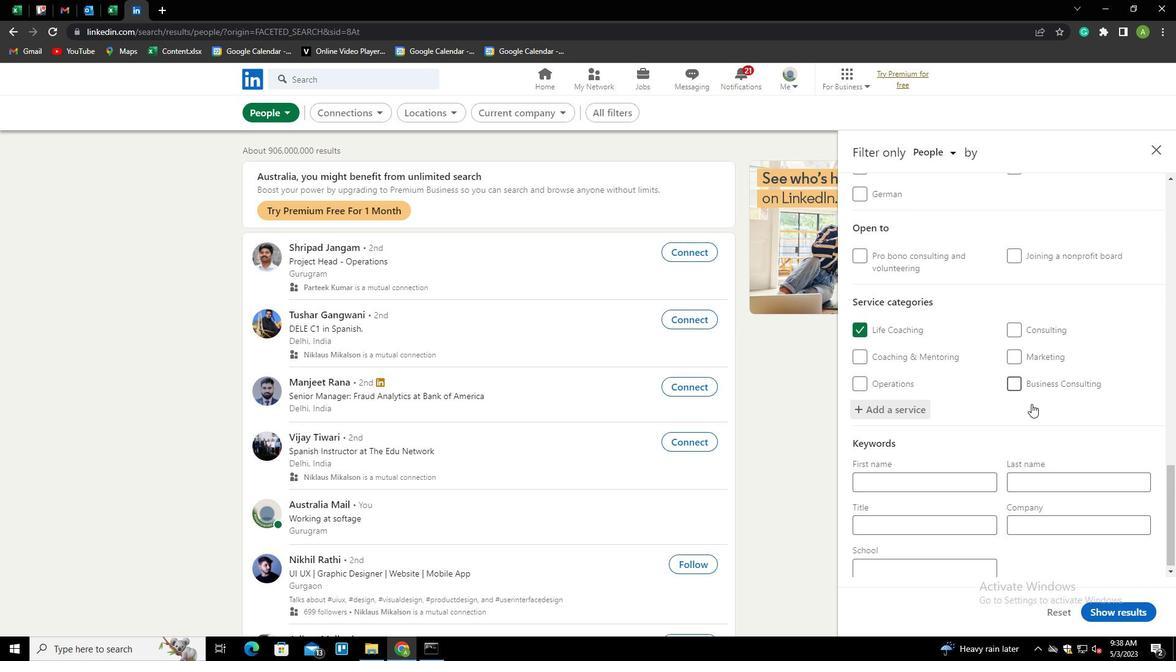 
Action: Mouse moved to (975, 518)
Screenshot: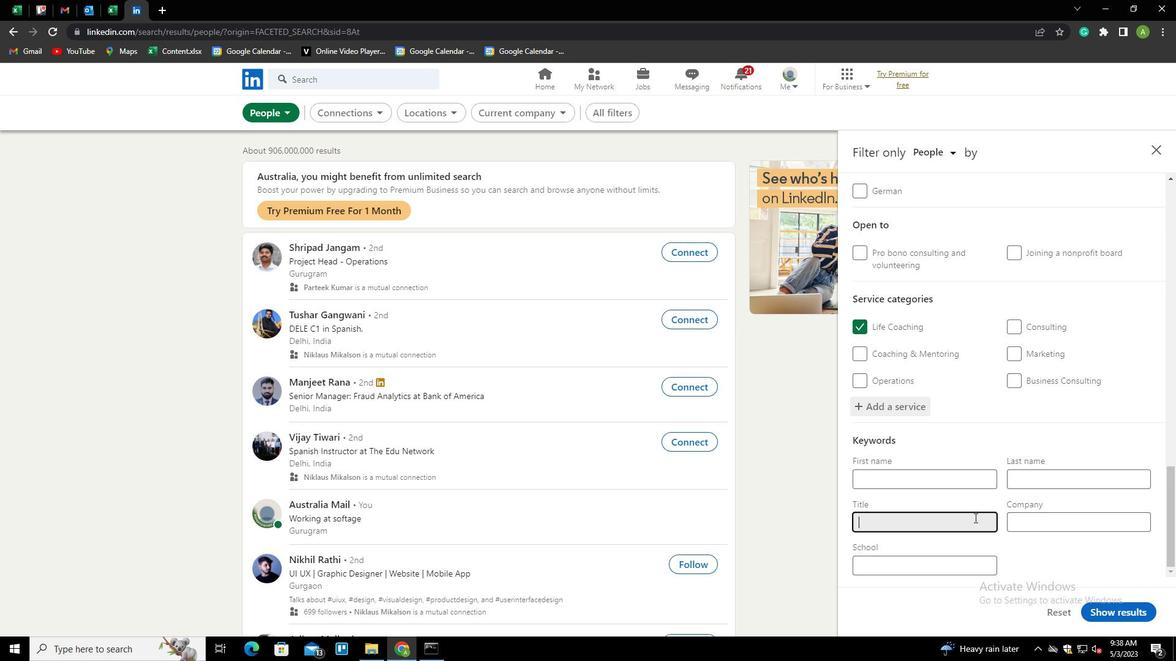 
Action: Mouse pressed left at (975, 518)
Screenshot: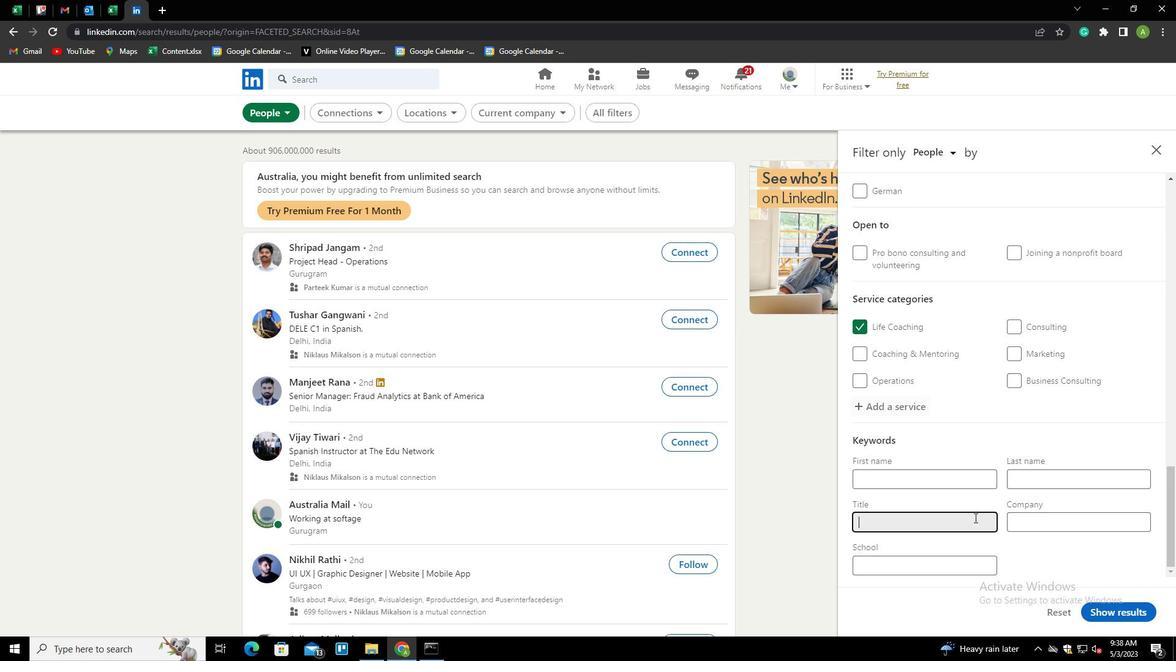 
Action: Key pressed <Key.shift>ADMINISTRATION<Key.space><Key.shift>MANAGER
Screenshot: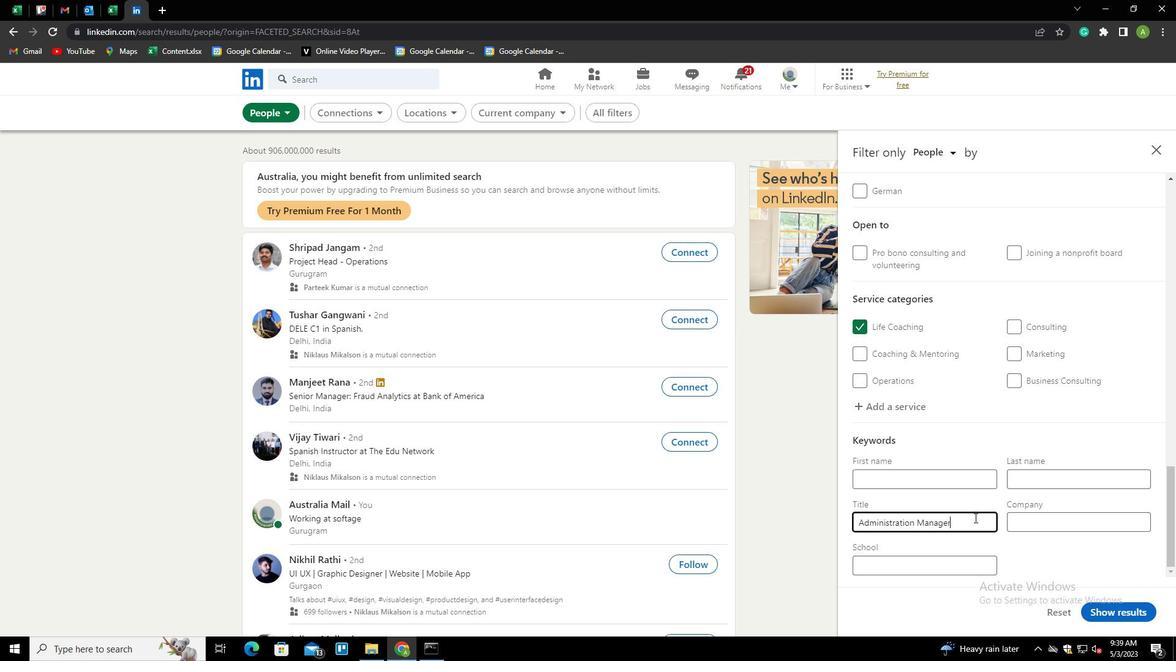 
Action: Mouse moved to (1047, 570)
Screenshot: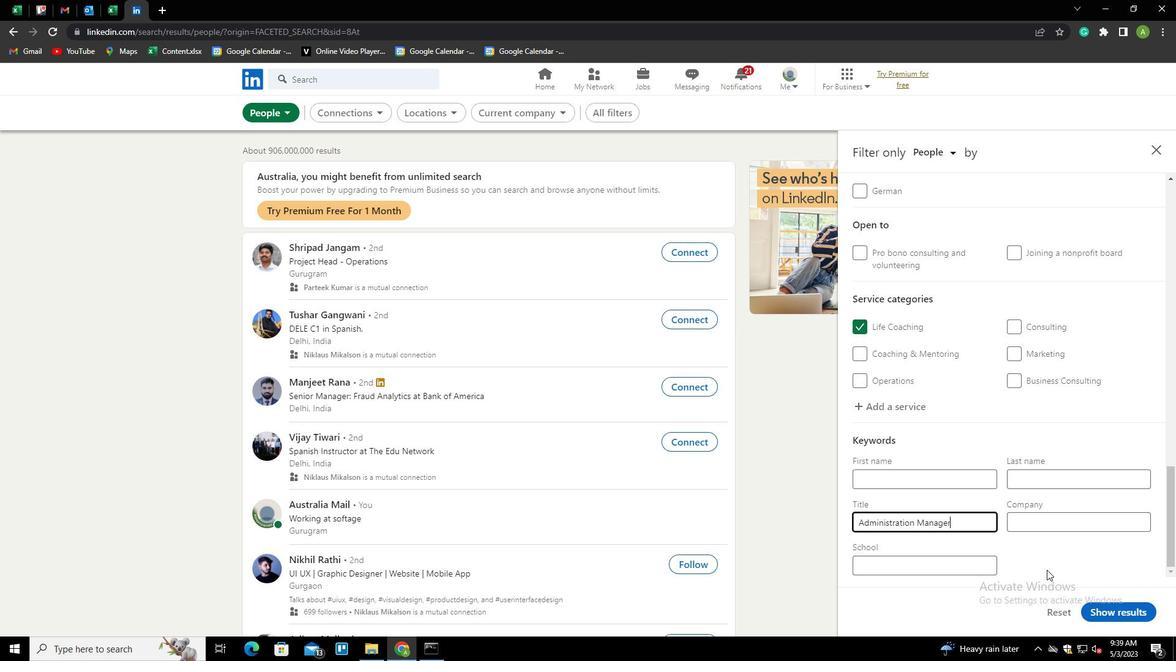
Action: Mouse pressed left at (1047, 570)
Screenshot: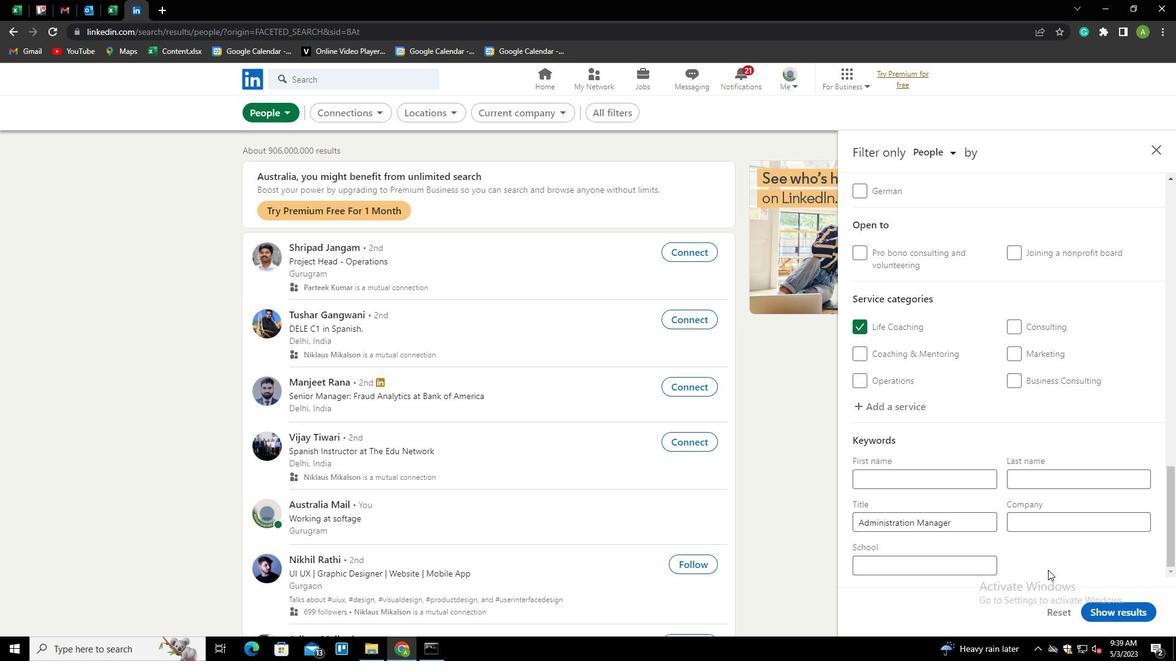 
Action: Mouse moved to (1120, 616)
Screenshot: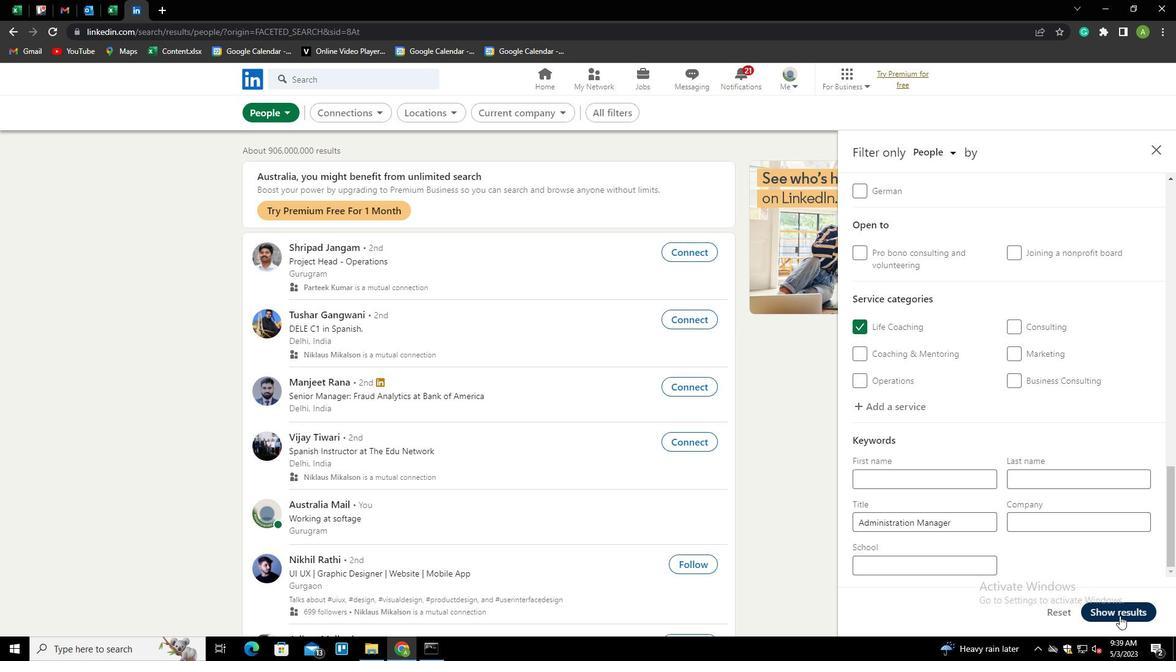 
Action: Mouse pressed left at (1120, 616)
Screenshot: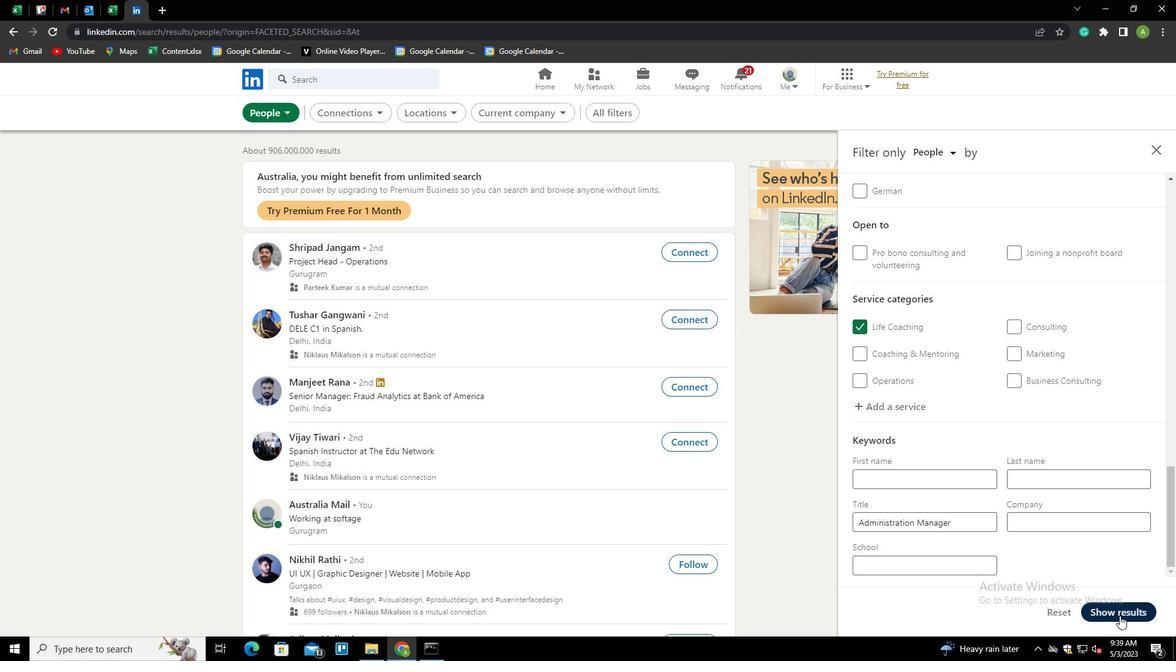 
